 Task: Toggle the merge editor.
Action: Mouse moved to (44, 458)
Screenshot: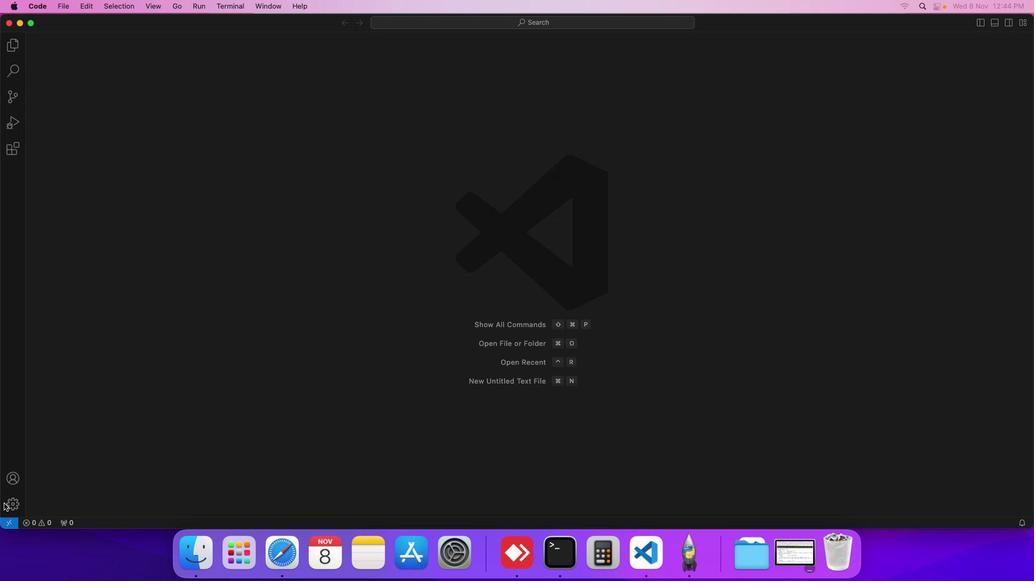 
Action: Mouse pressed left at (44, 458)
Screenshot: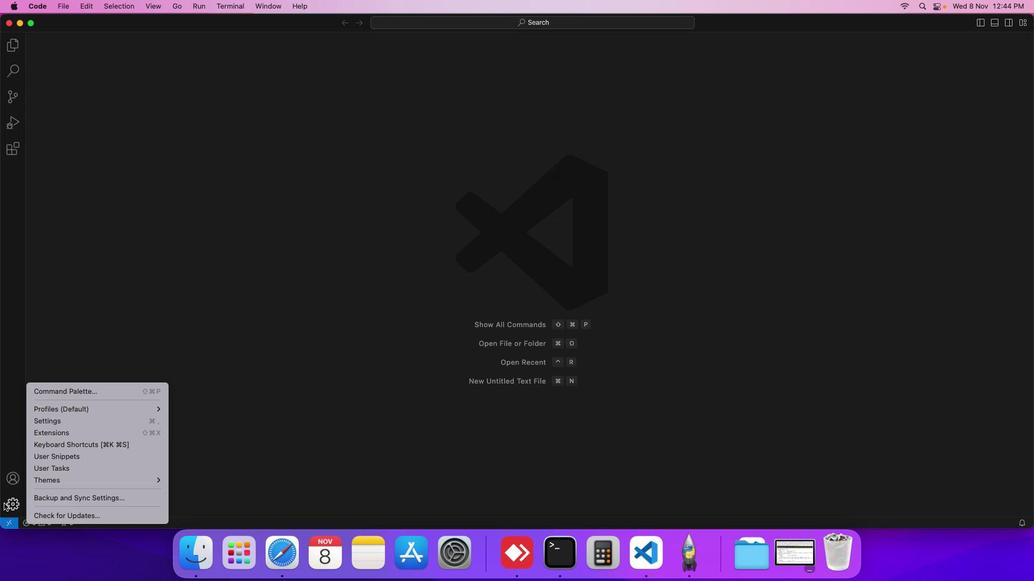
Action: Mouse moved to (96, 394)
Screenshot: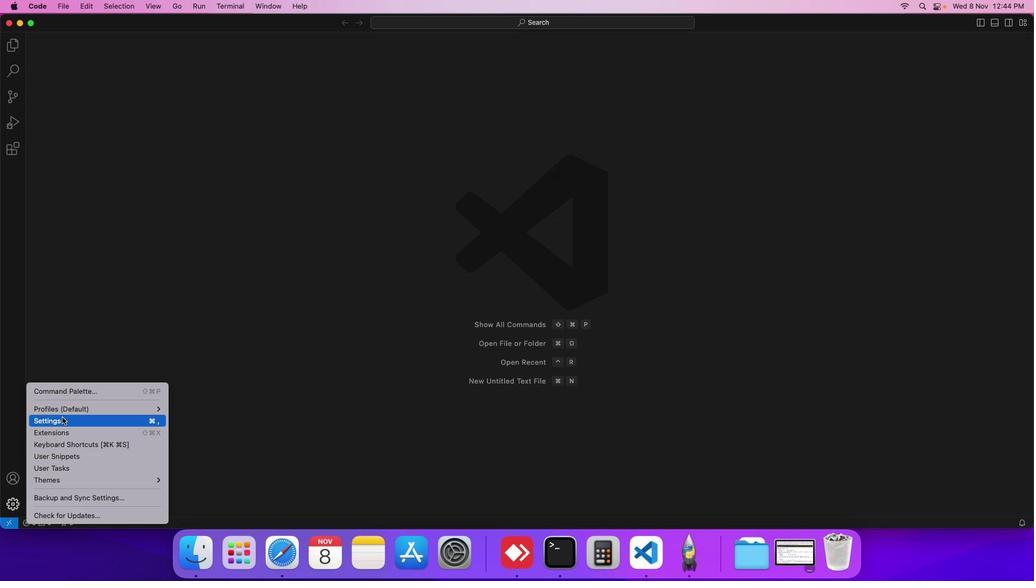 
Action: Mouse pressed left at (96, 394)
Screenshot: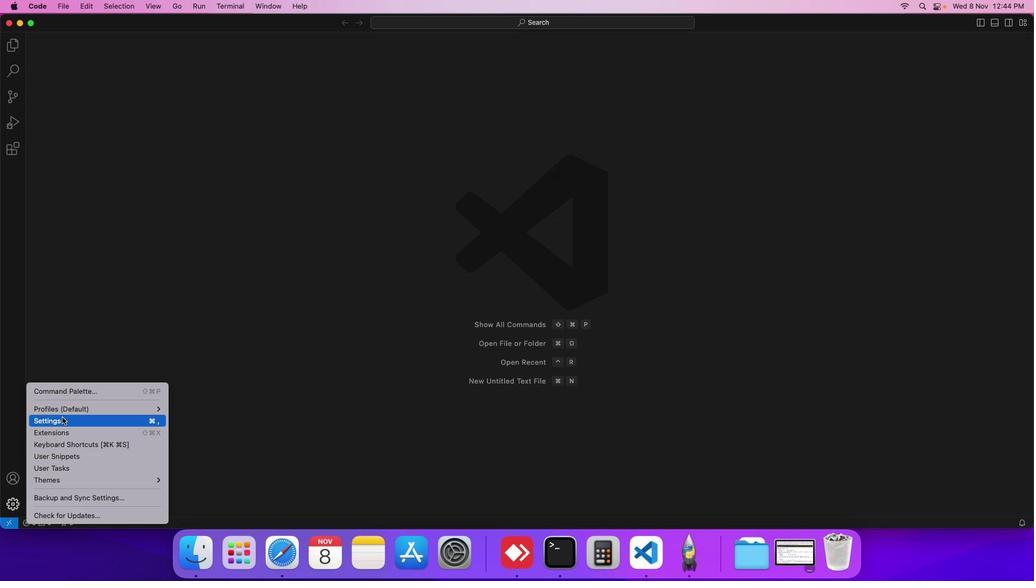 
Action: Mouse moved to (254, 225)
Screenshot: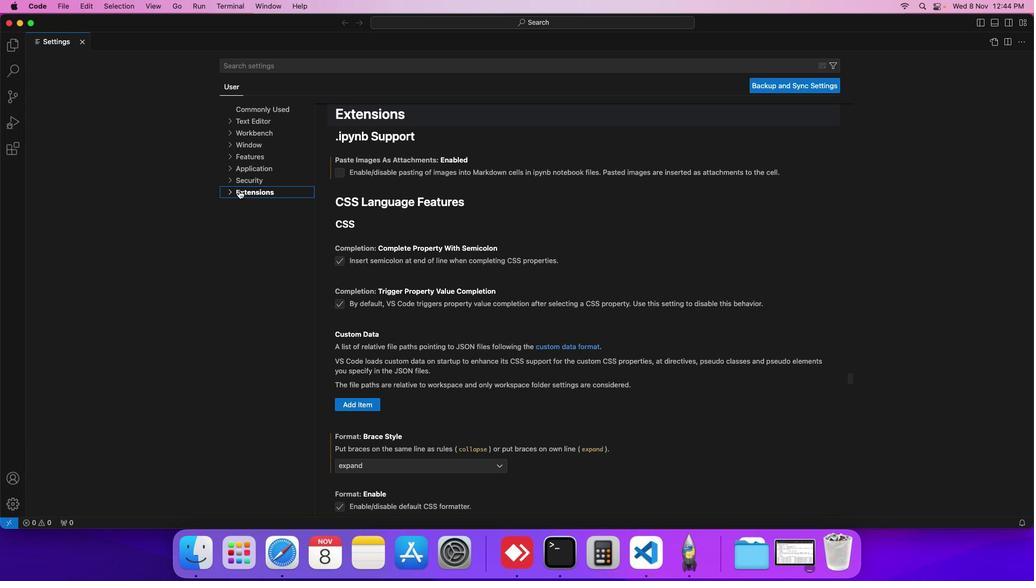 
Action: Mouse pressed left at (254, 225)
Screenshot: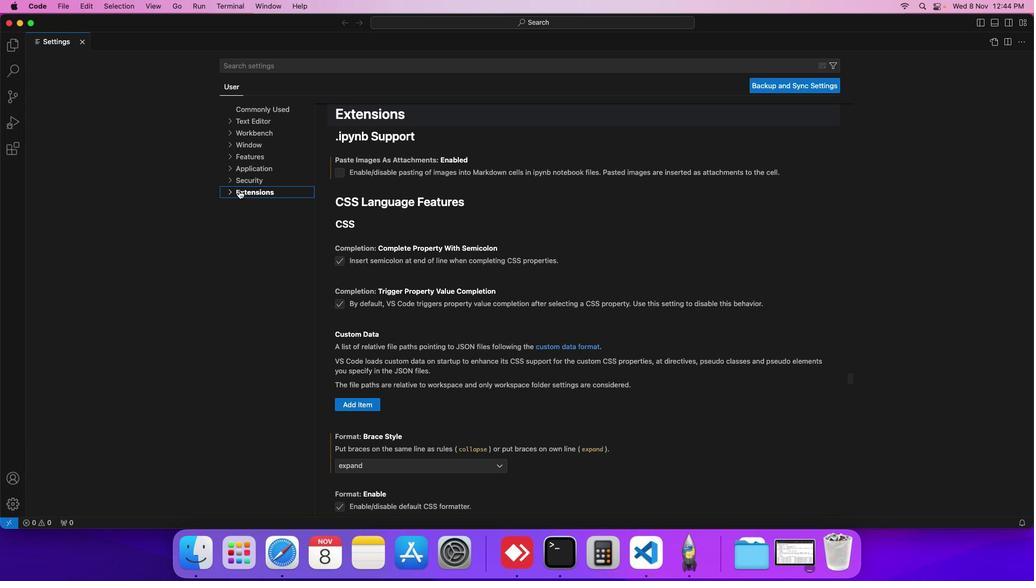 
Action: Mouse moved to (265, 261)
Screenshot: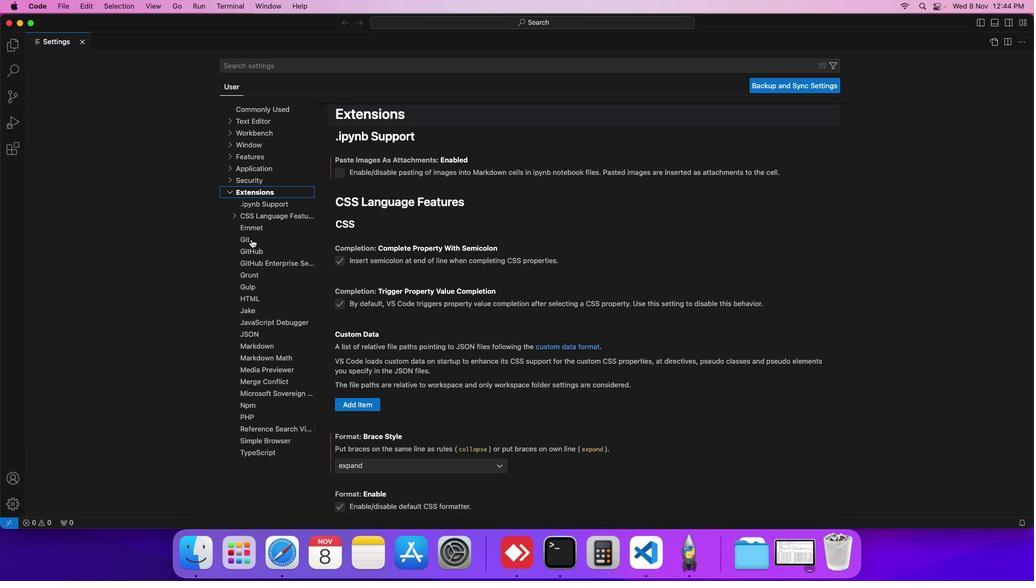 
Action: Mouse pressed left at (265, 261)
Screenshot: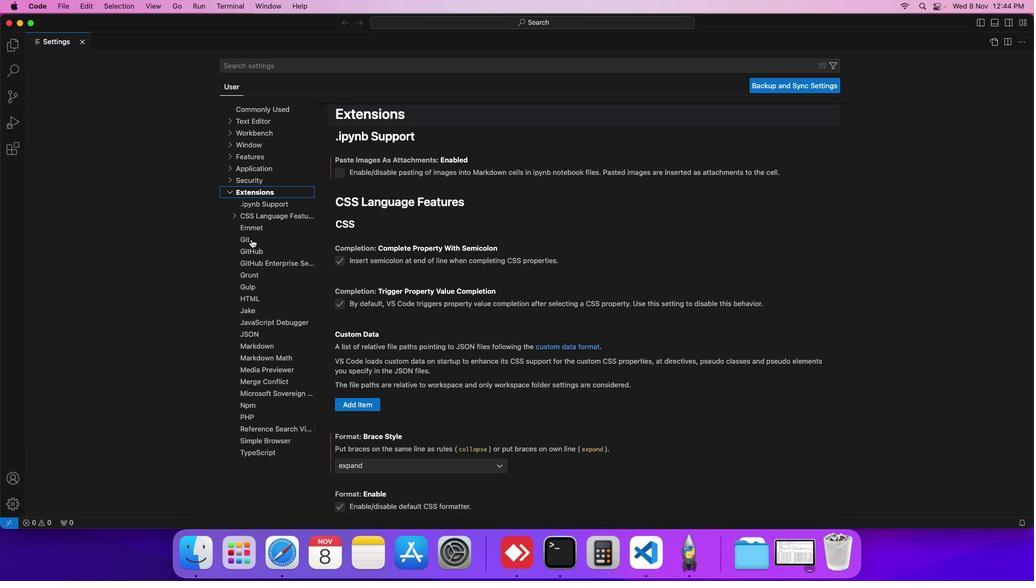 
Action: Mouse moved to (445, 343)
Screenshot: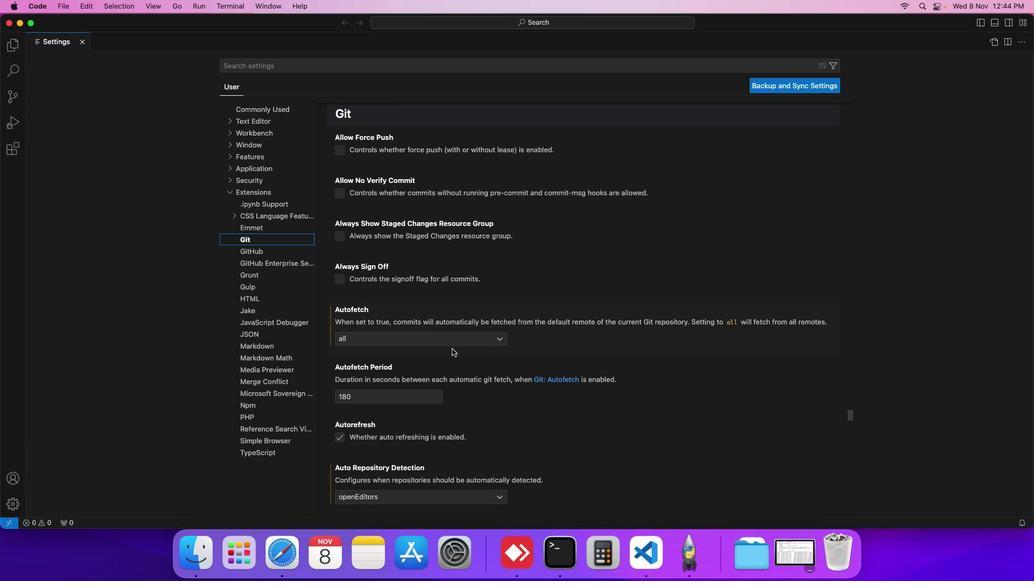 
Action: Mouse scrolled (445, 343) with delta (40, 82)
Screenshot: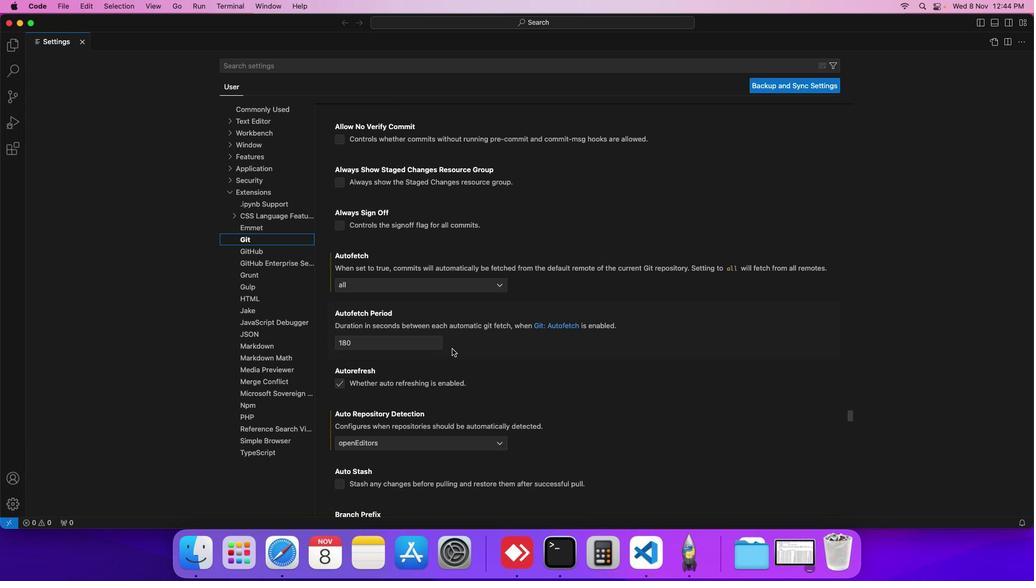
Action: Mouse scrolled (445, 343) with delta (40, 82)
Screenshot: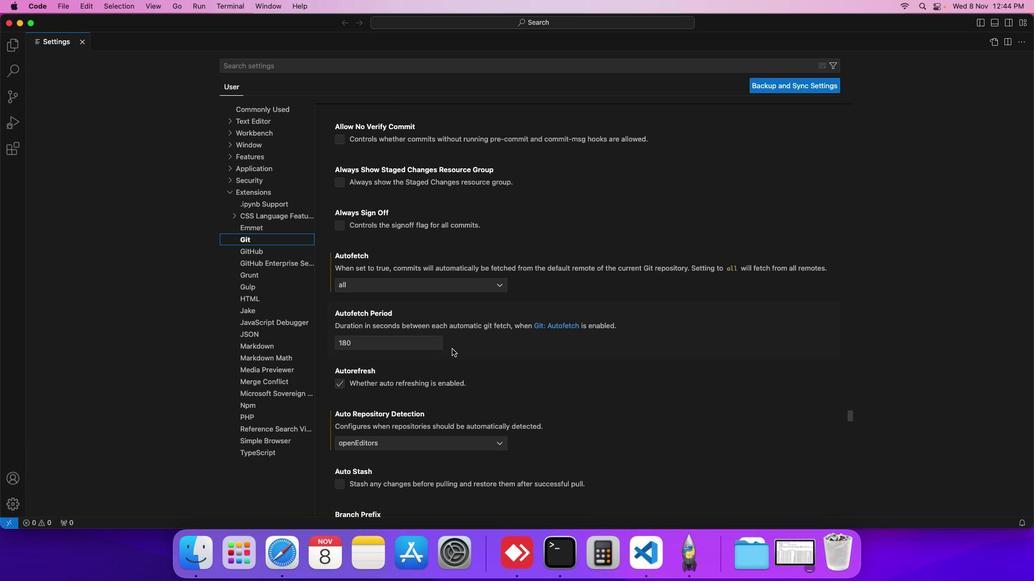 
Action: Mouse scrolled (445, 343) with delta (40, 82)
Screenshot: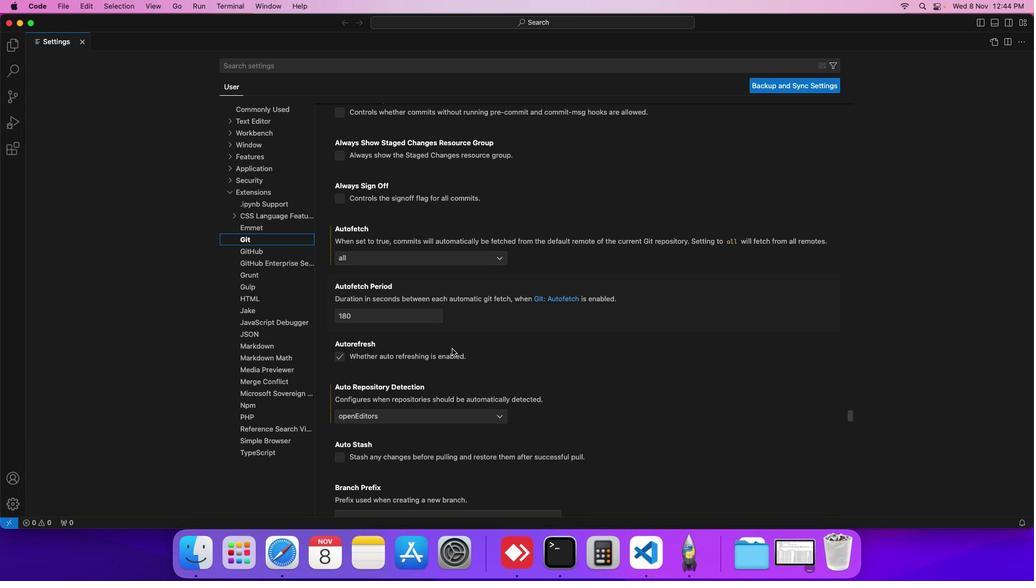 
Action: Mouse scrolled (445, 343) with delta (40, 82)
Screenshot: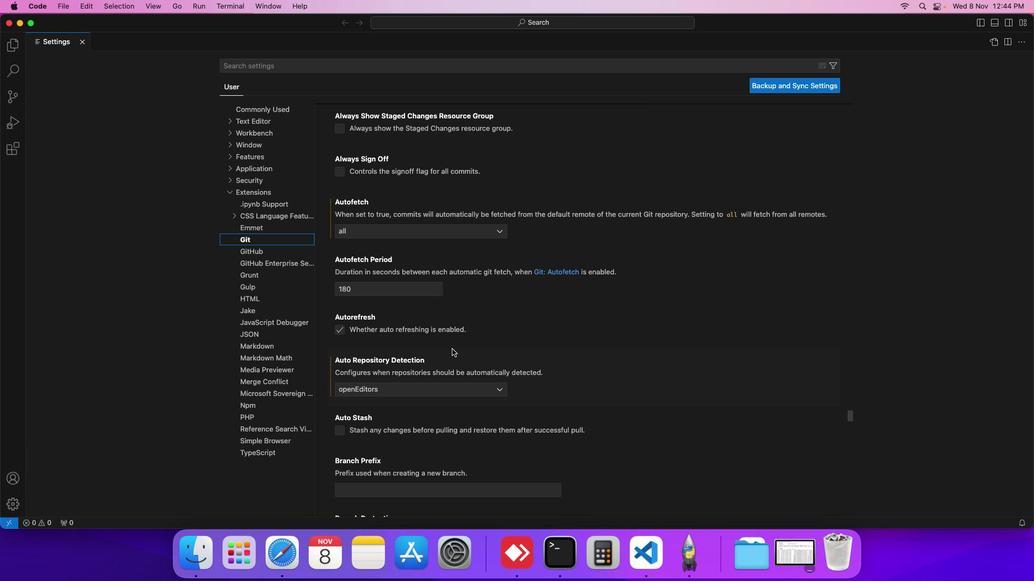 
Action: Mouse scrolled (445, 343) with delta (40, 82)
Screenshot: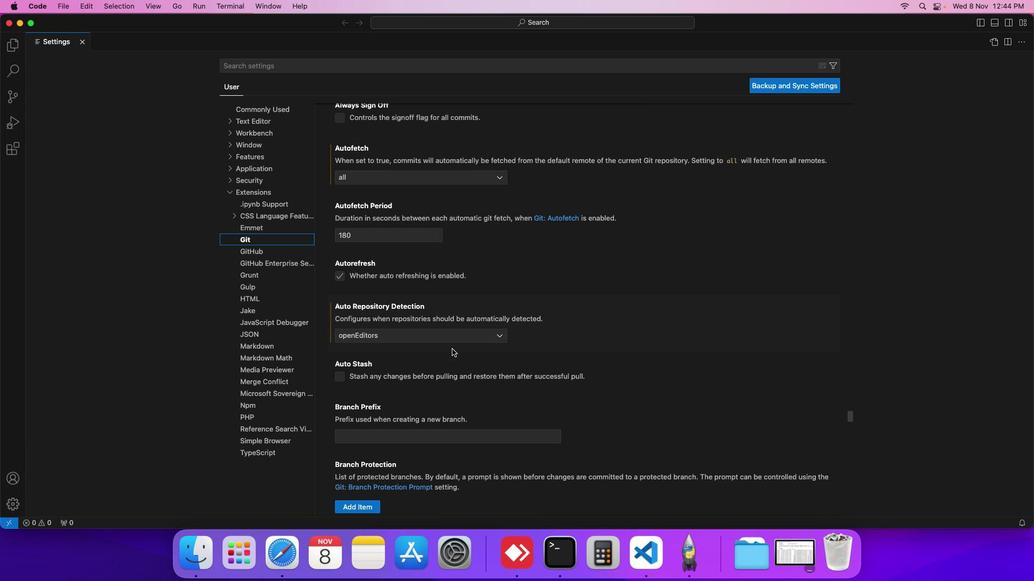
Action: Mouse scrolled (445, 343) with delta (40, 82)
Screenshot: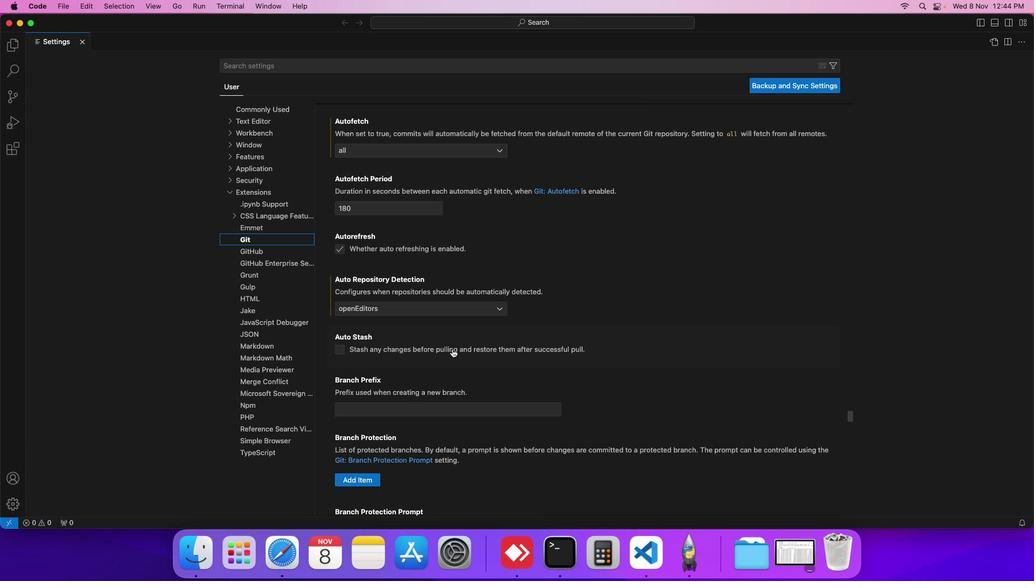 
Action: Mouse scrolled (445, 343) with delta (40, 82)
Screenshot: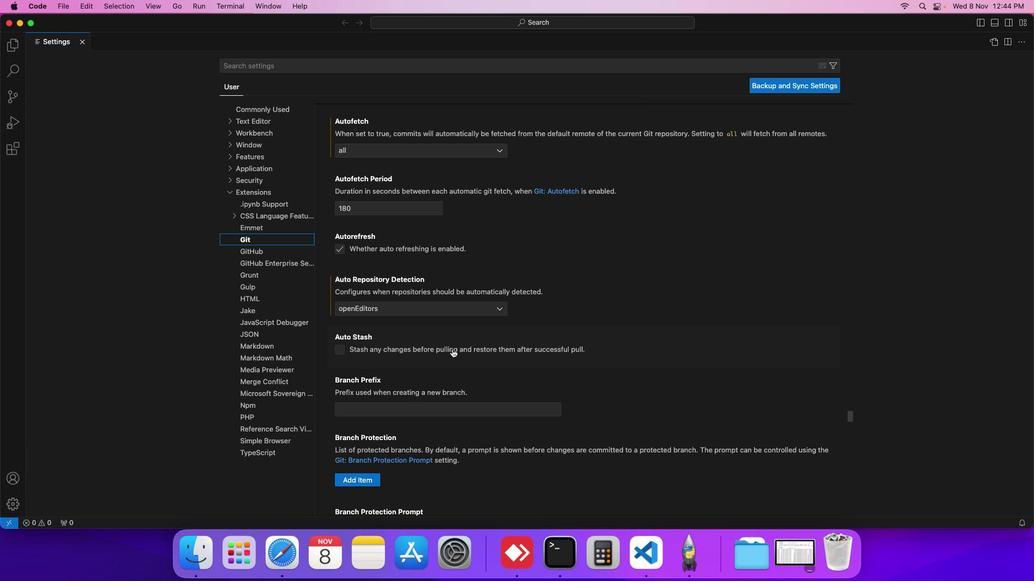 
Action: Mouse scrolled (445, 343) with delta (40, 82)
Screenshot: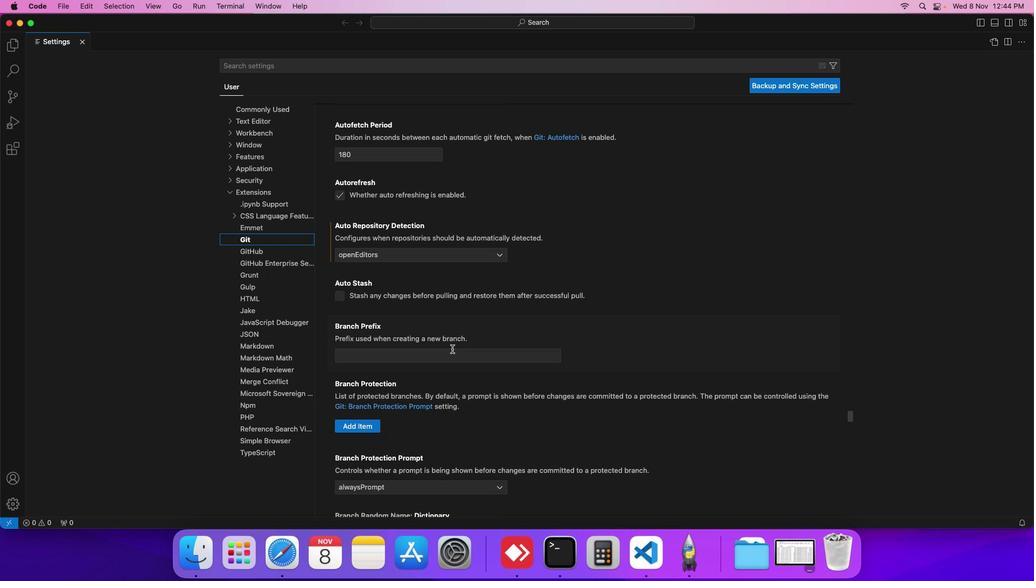 
Action: Mouse scrolled (445, 343) with delta (40, 82)
Screenshot: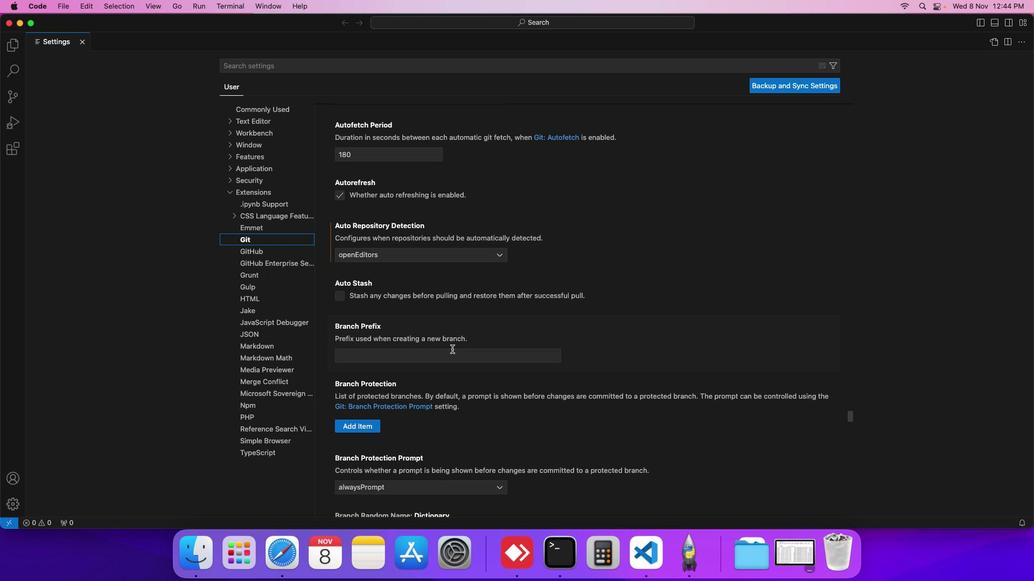 
Action: Mouse moved to (445, 343)
Screenshot: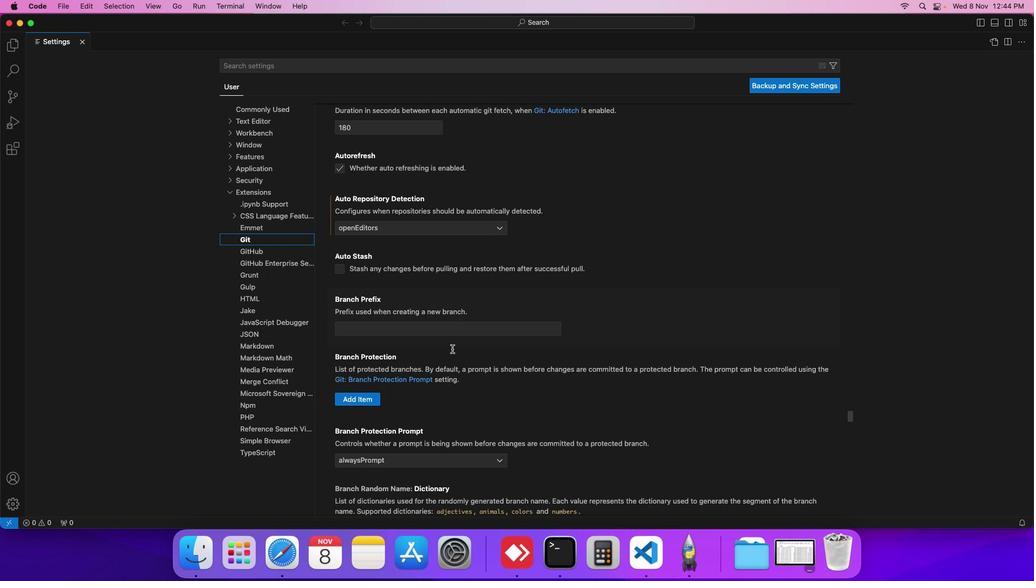 
Action: Mouse scrolled (445, 343) with delta (40, 82)
Screenshot: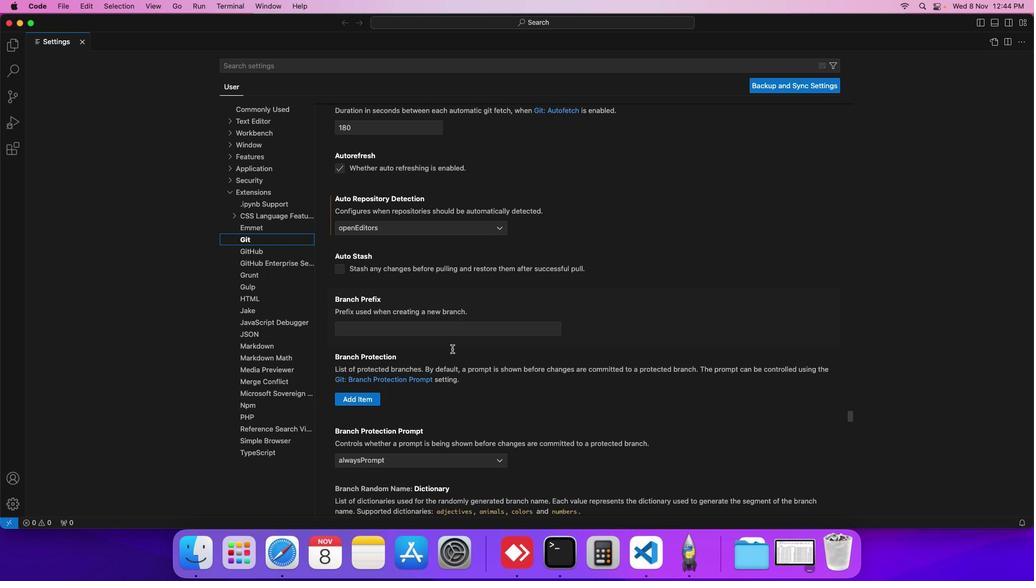 
Action: Mouse scrolled (445, 343) with delta (40, 82)
Screenshot: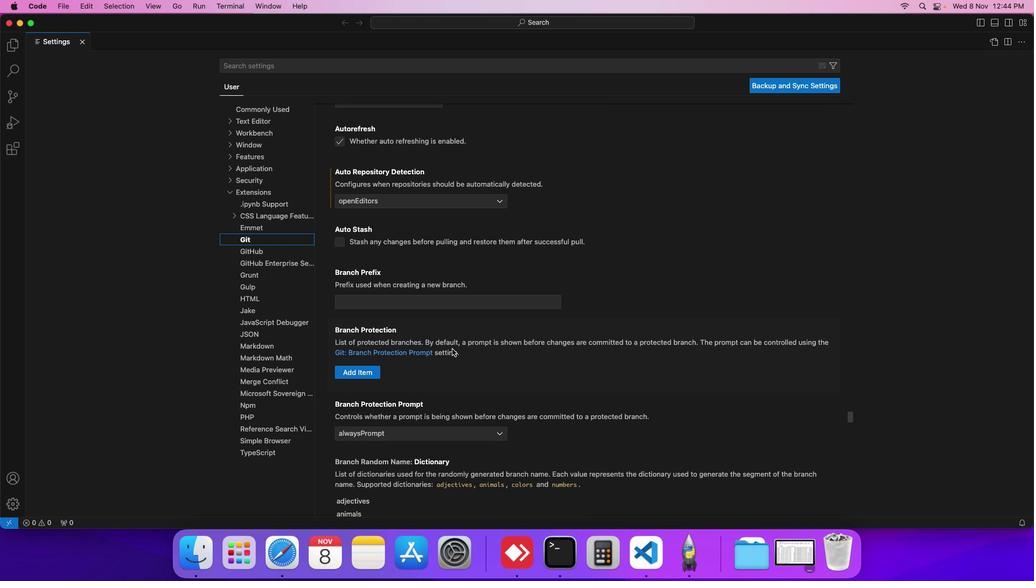 
Action: Mouse scrolled (445, 343) with delta (40, 82)
Screenshot: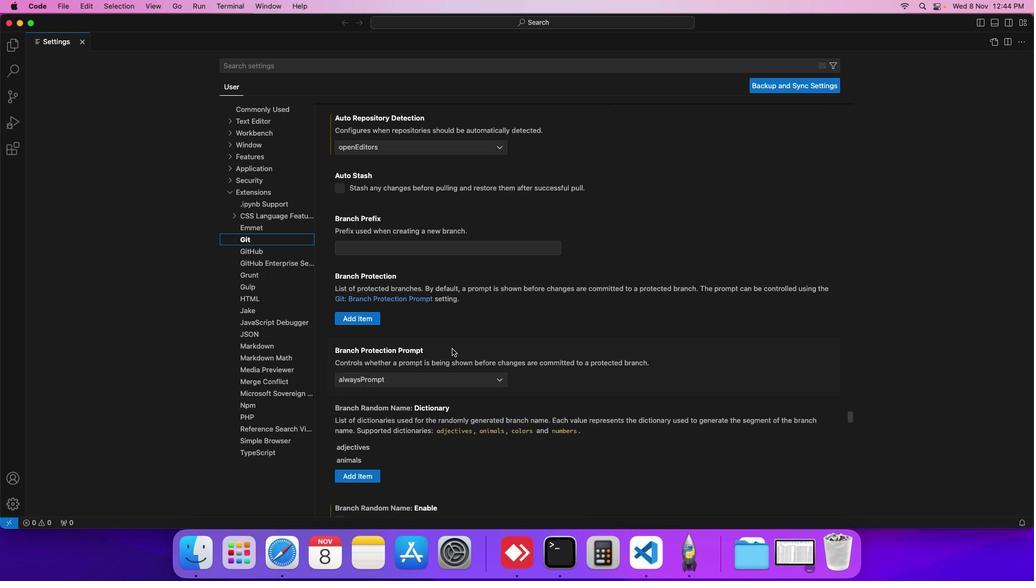 
Action: Mouse scrolled (445, 343) with delta (40, 82)
Screenshot: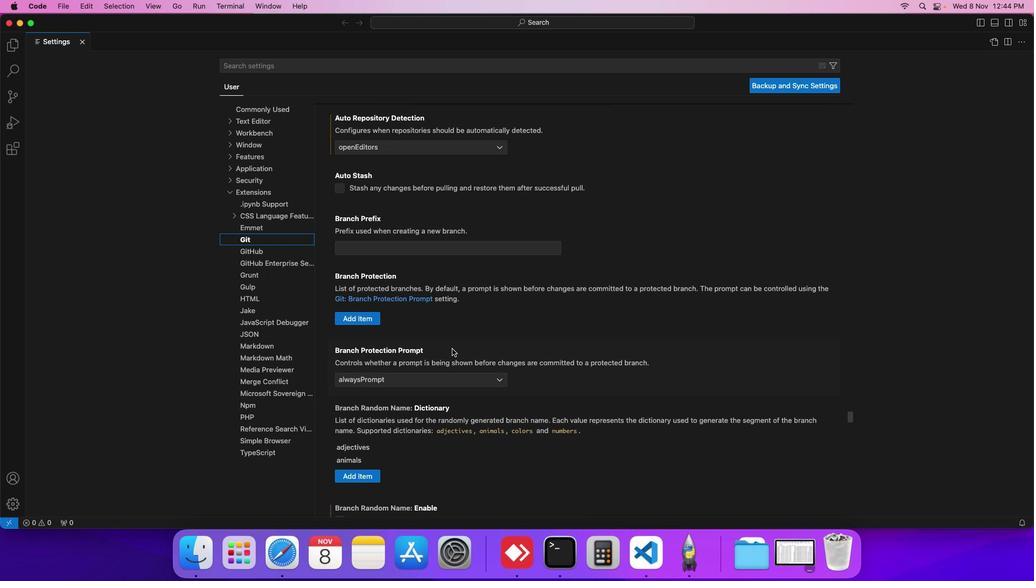 
Action: Mouse moved to (445, 343)
Screenshot: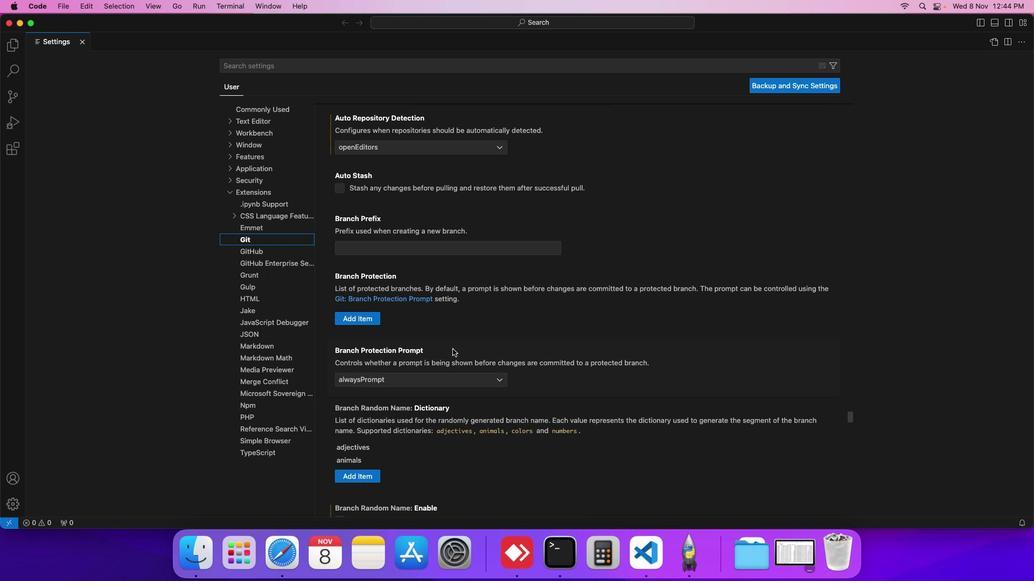 
Action: Mouse scrolled (445, 343) with delta (40, 82)
Screenshot: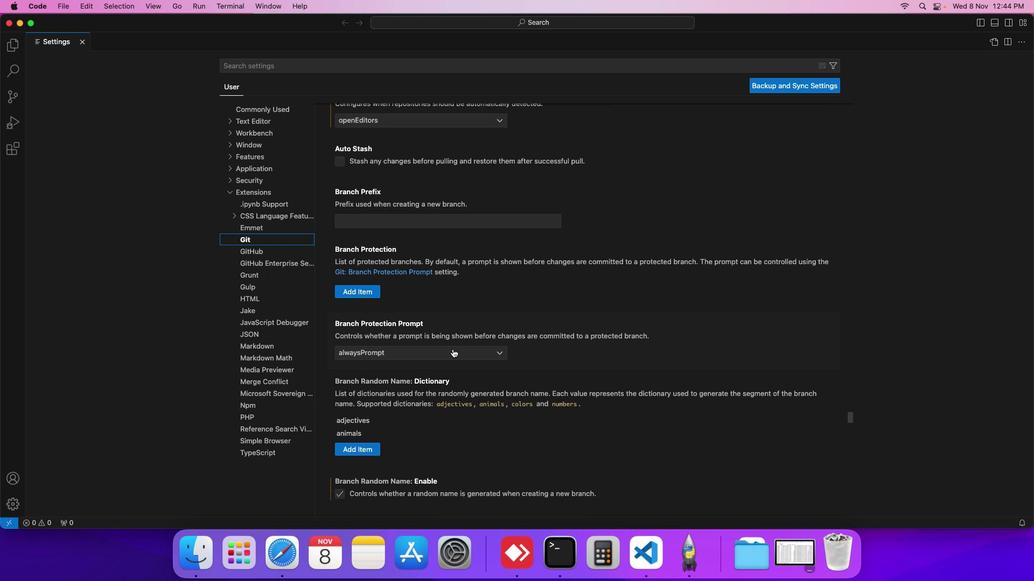 
Action: Mouse moved to (444, 343)
Screenshot: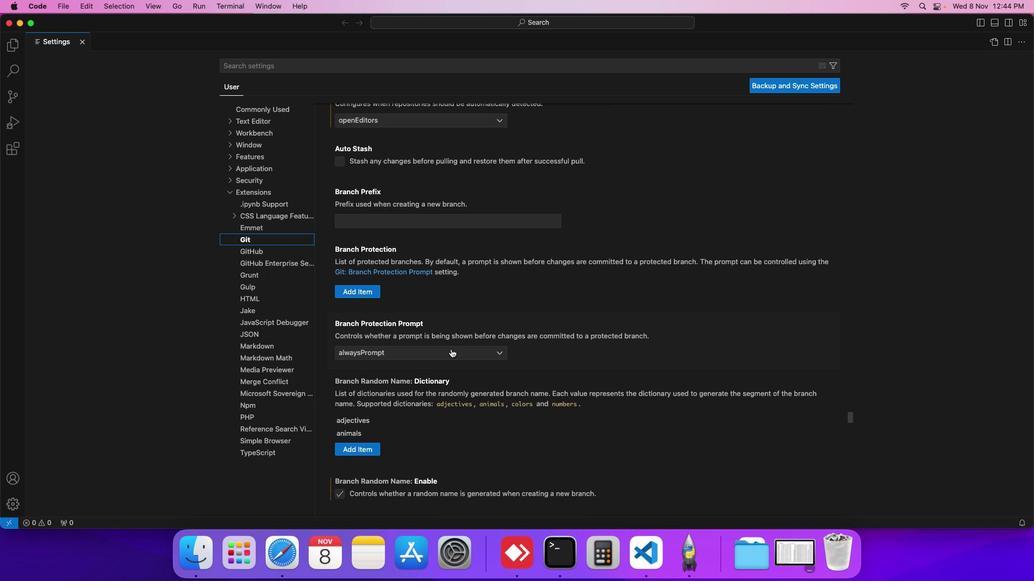 
Action: Mouse scrolled (444, 343) with delta (40, 82)
Screenshot: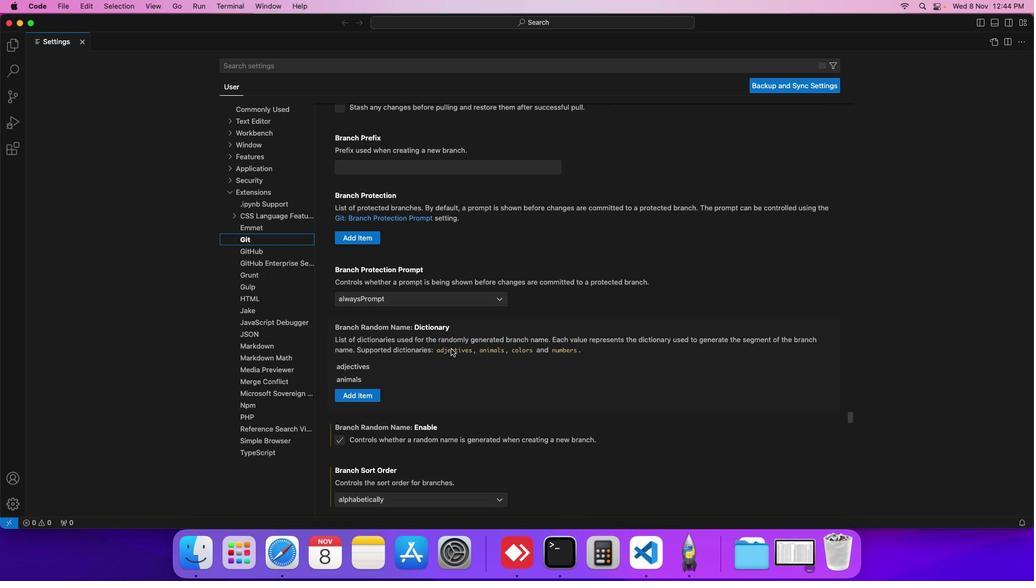 
Action: Mouse scrolled (444, 343) with delta (40, 82)
Screenshot: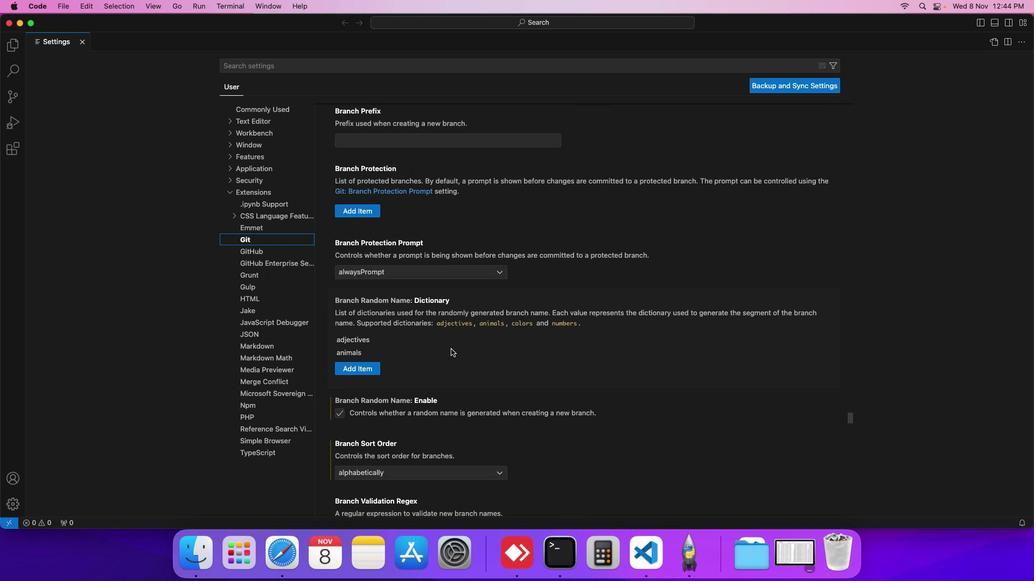 
Action: Mouse scrolled (444, 343) with delta (40, 82)
Screenshot: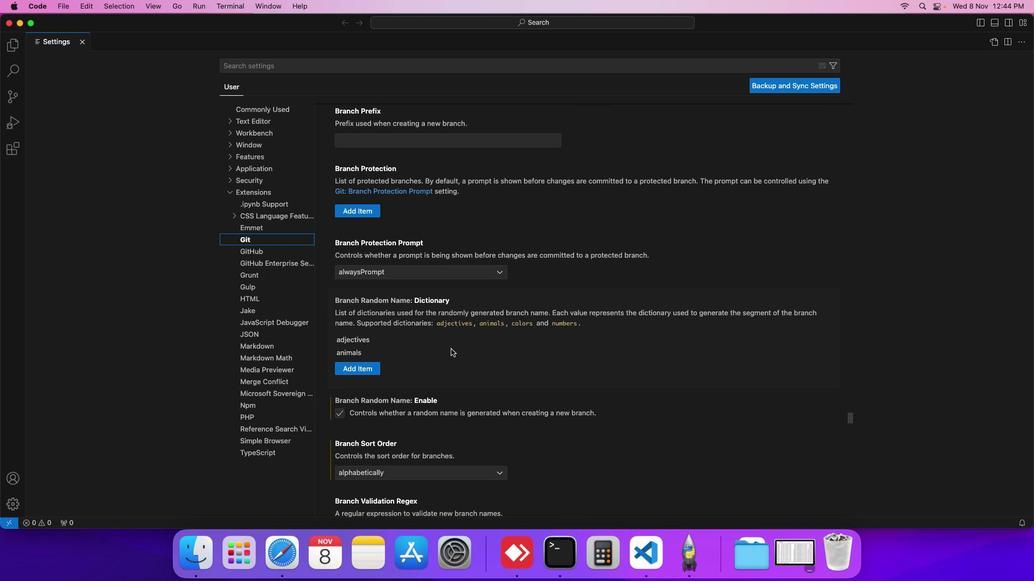 
Action: Mouse scrolled (444, 343) with delta (40, 82)
Screenshot: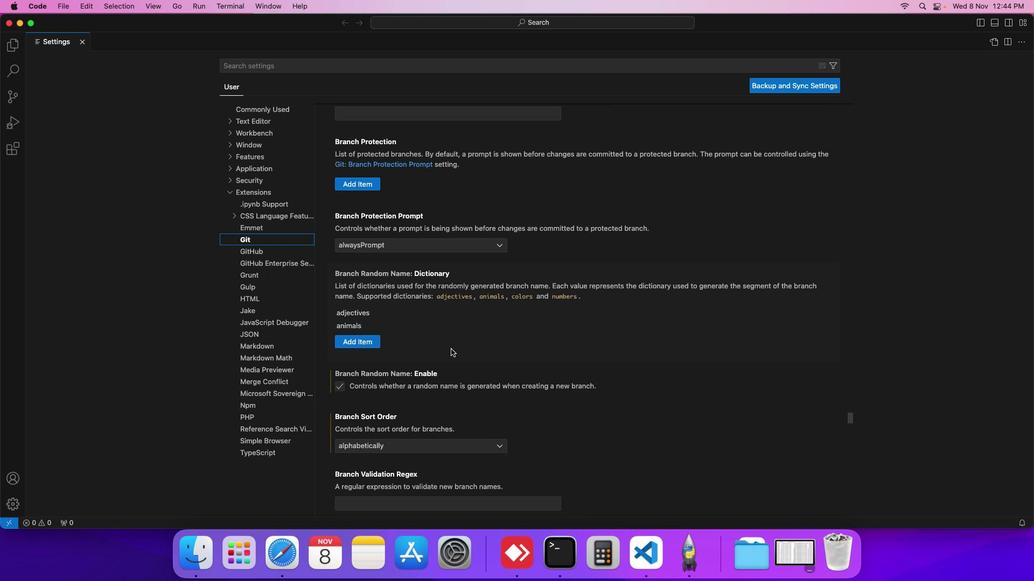 
Action: Mouse scrolled (444, 343) with delta (40, 82)
Screenshot: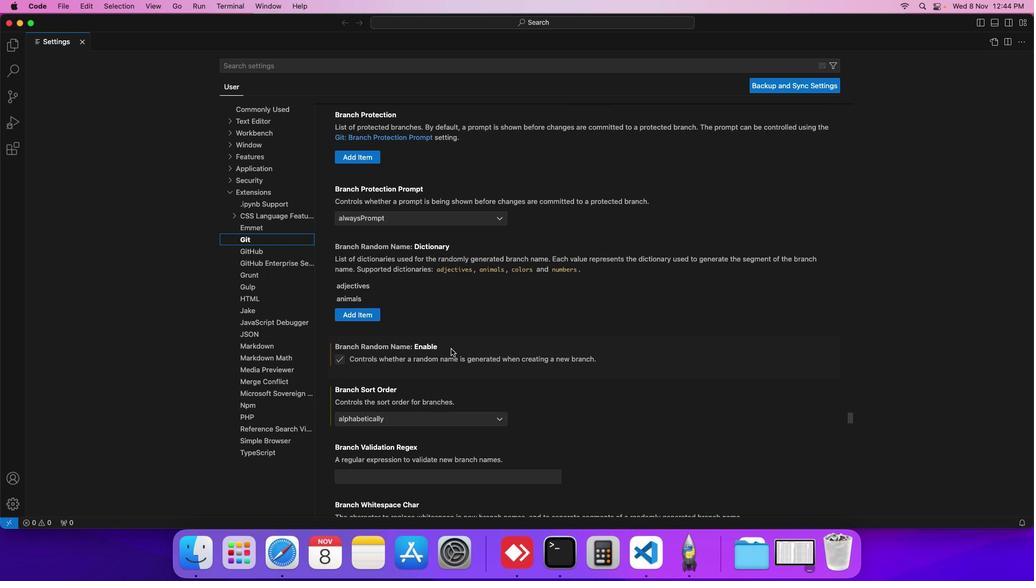 
Action: Mouse scrolled (444, 343) with delta (40, 82)
Screenshot: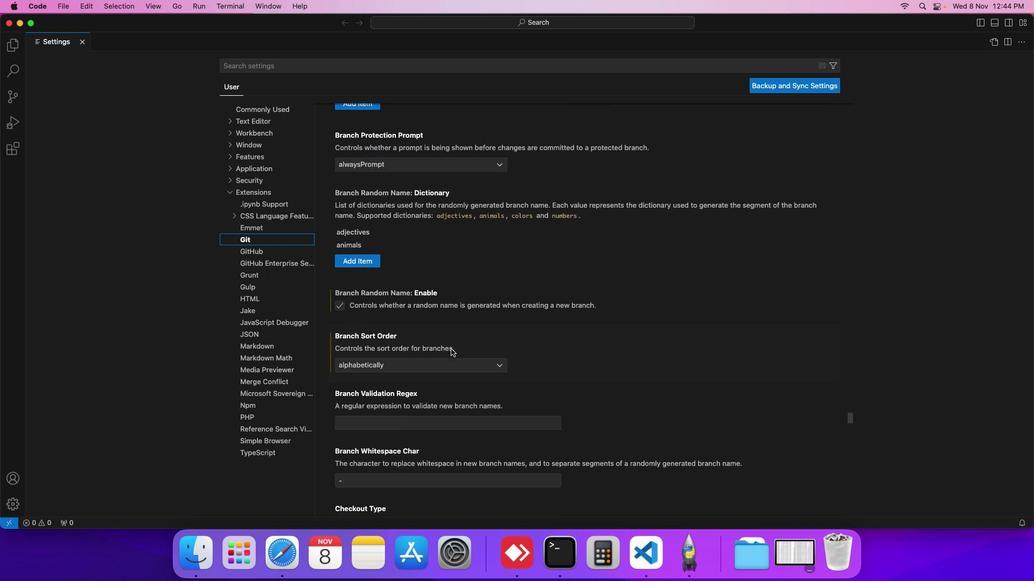 
Action: Mouse scrolled (444, 343) with delta (40, 82)
Screenshot: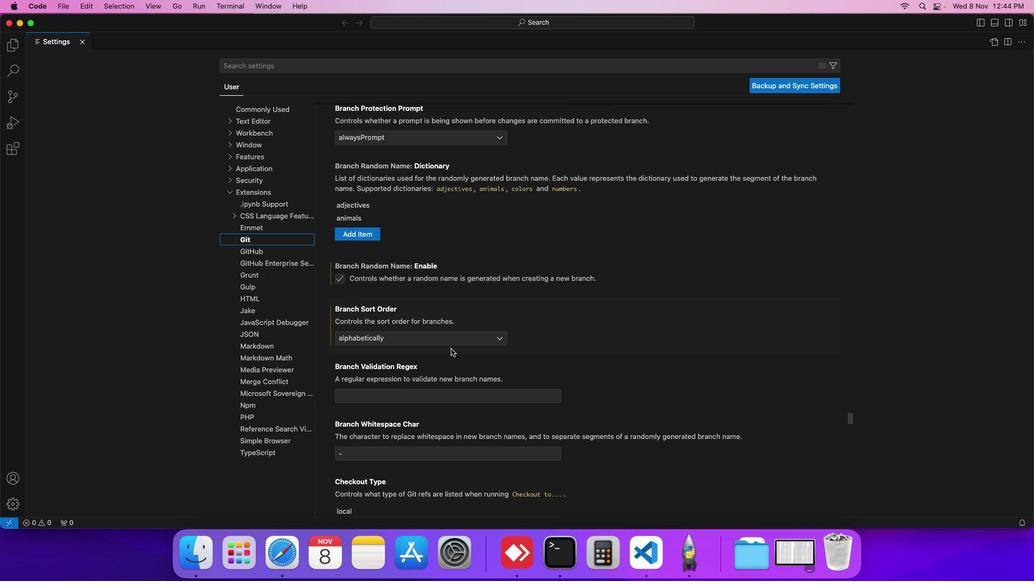 
Action: Mouse scrolled (444, 343) with delta (40, 82)
Screenshot: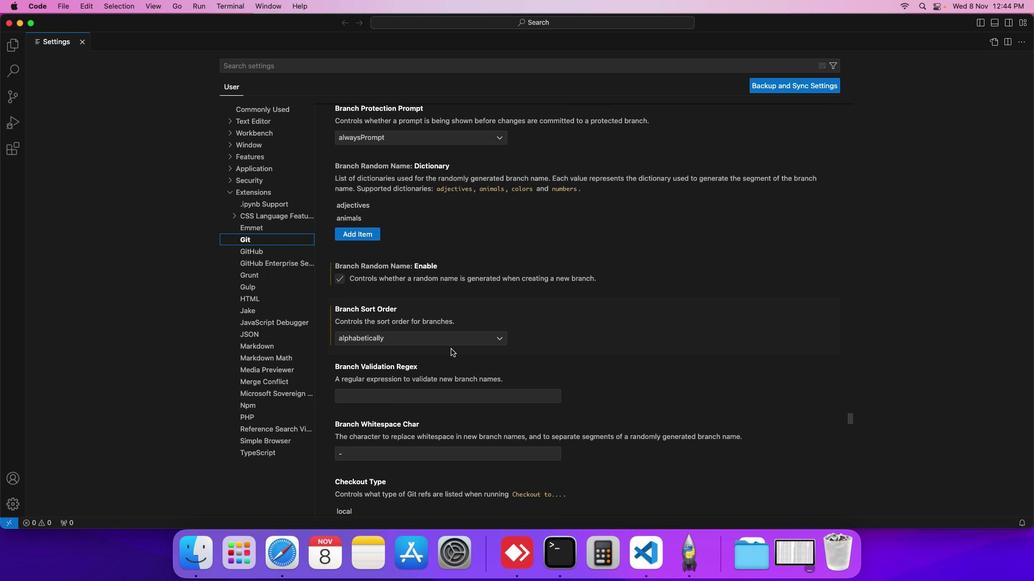 
Action: Mouse scrolled (444, 343) with delta (40, 82)
Screenshot: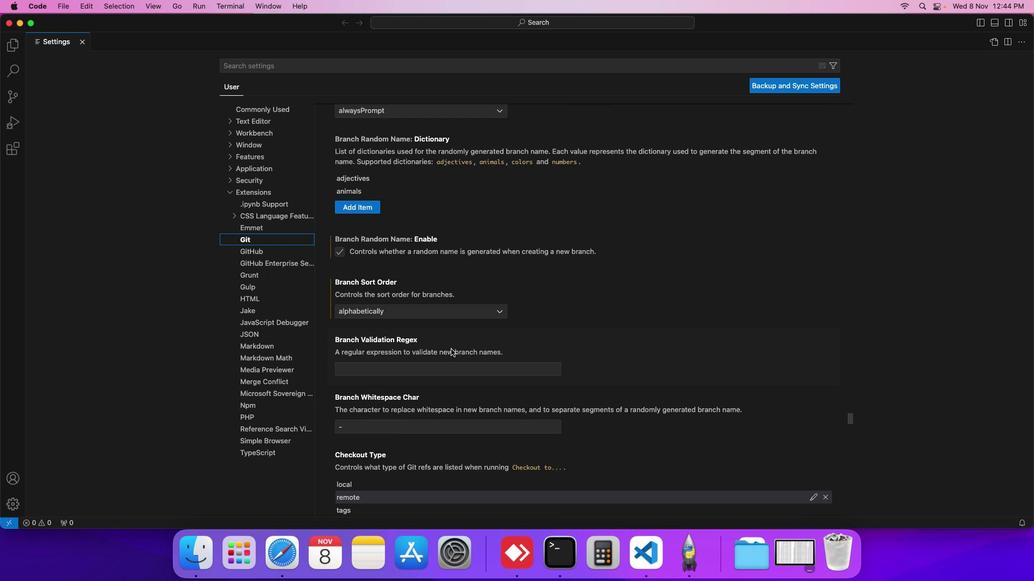 
Action: Mouse scrolled (444, 343) with delta (40, 82)
Screenshot: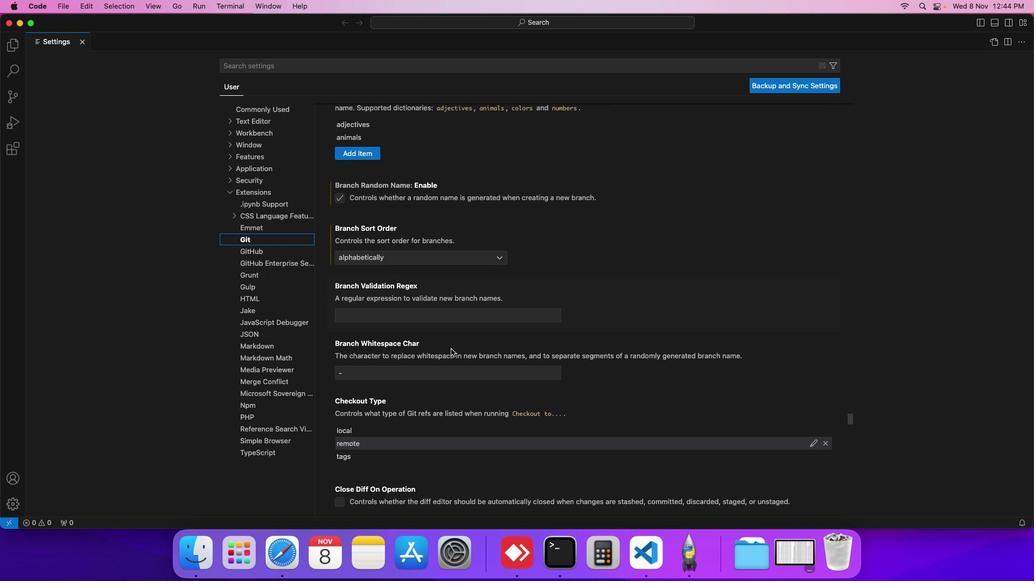 
Action: Mouse scrolled (444, 343) with delta (40, 82)
Screenshot: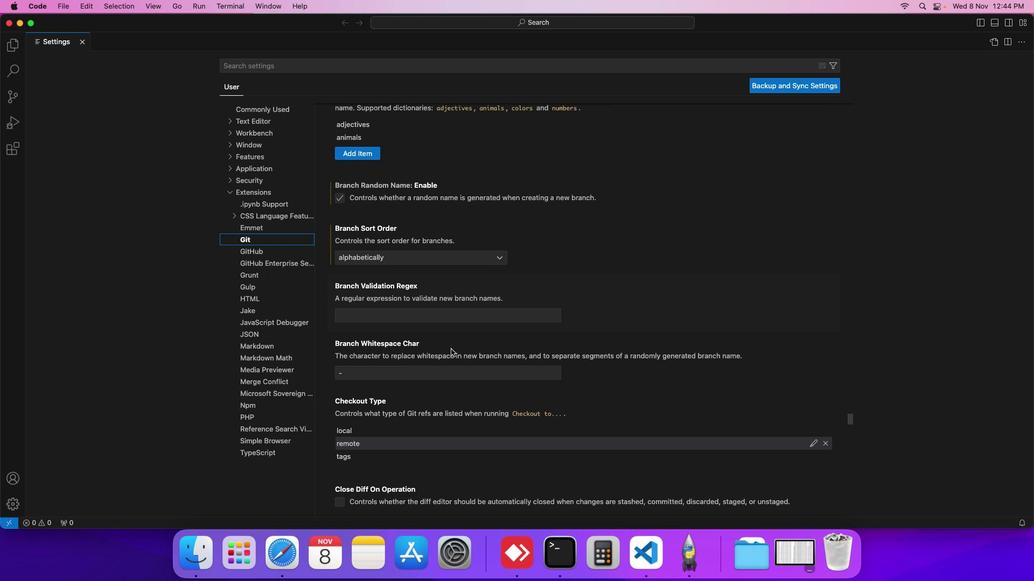 
Action: Mouse scrolled (444, 343) with delta (40, 82)
Screenshot: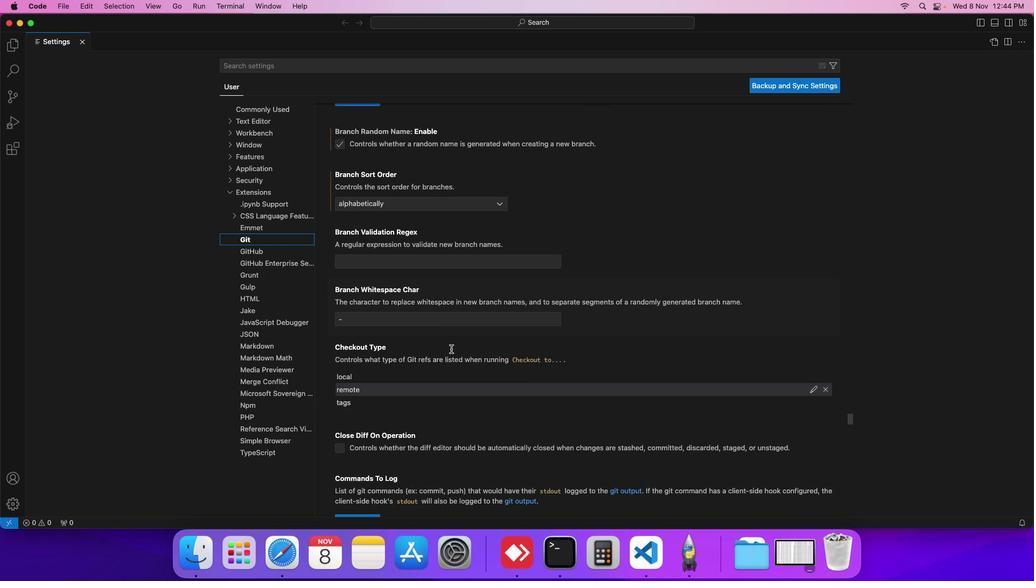 
Action: Mouse scrolled (444, 343) with delta (40, 82)
Screenshot: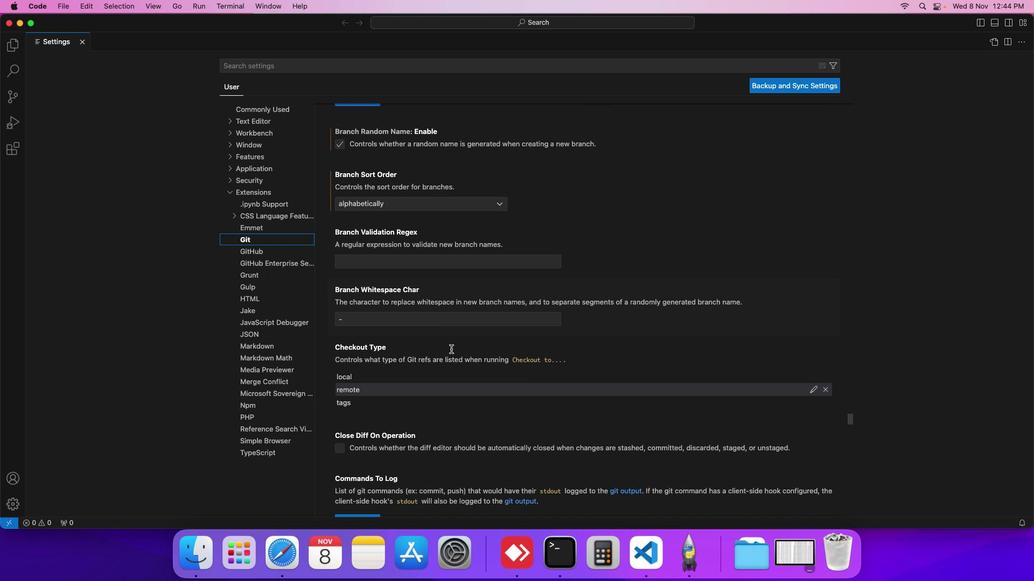 
Action: Mouse moved to (440, 343)
Screenshot: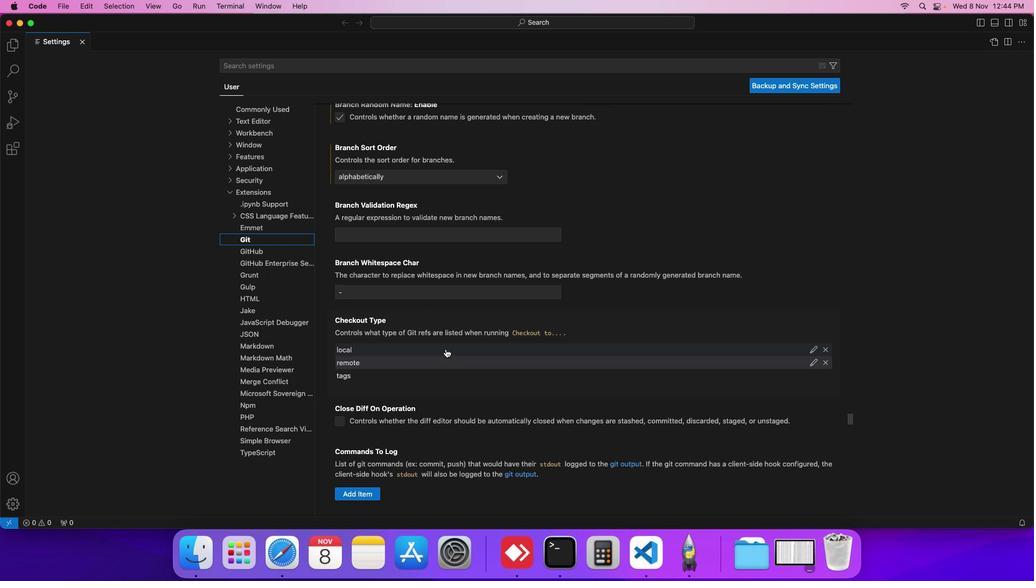 
Action: Mouse scrolled (440, 343) with delta (40, 82)
Screenshot: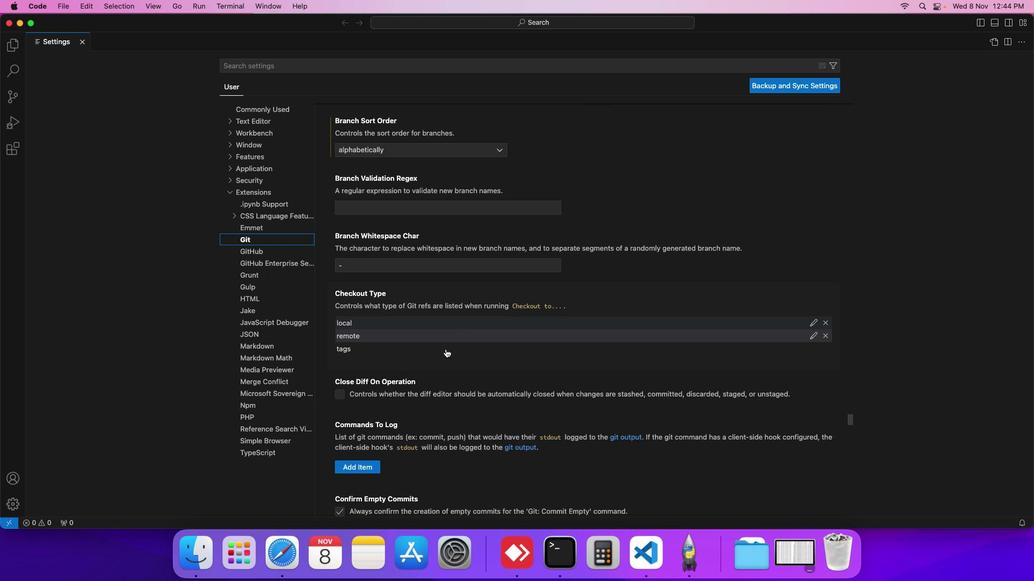 
Action: Mouse scrolled (440, 343) with delta (40, 82)
Screenshot: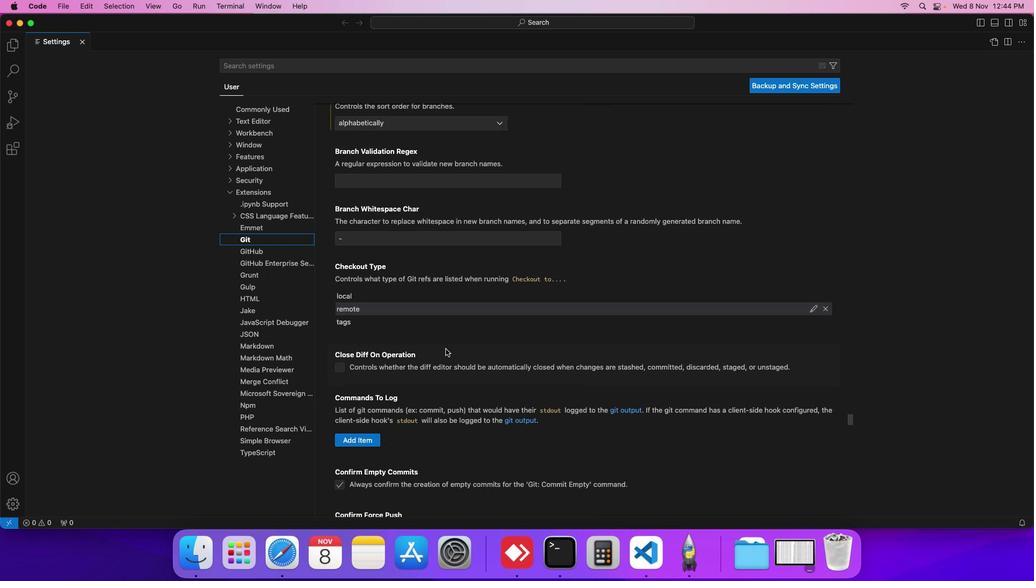 
Action: Mouse scrolled (440, 343) with delta (40, 82)
Screenshot: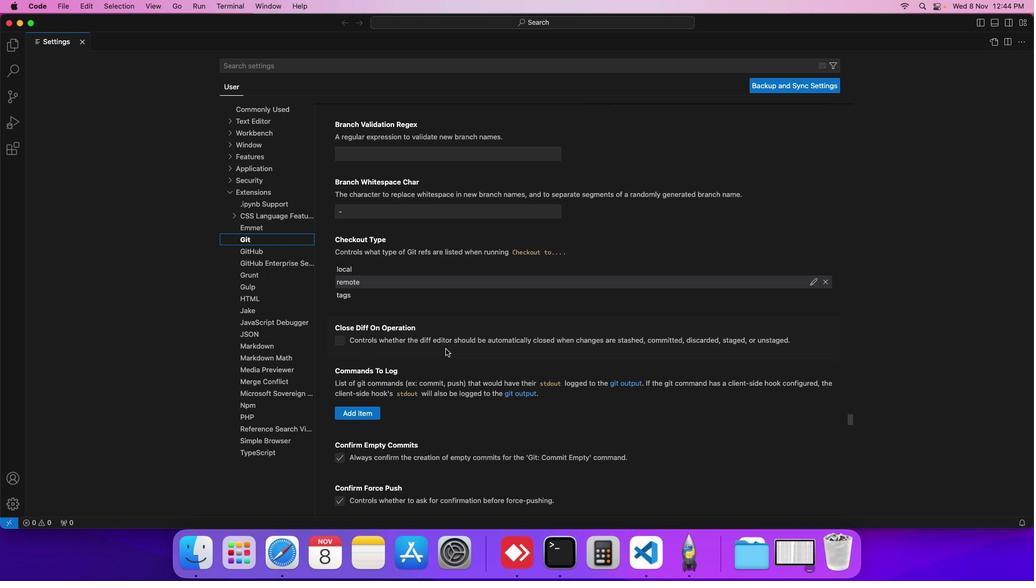 
Action: Mouse scrolled (440, 343) with delta (40, 82)
Screenshot: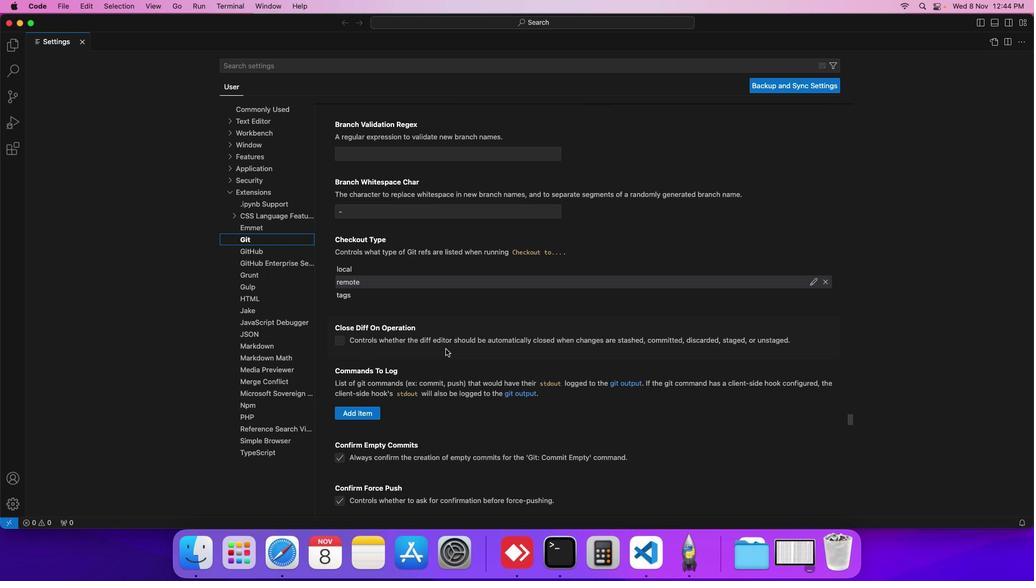 
Action: Mouse scrolled (440, 343) with delta (40, 82)
Screenshot: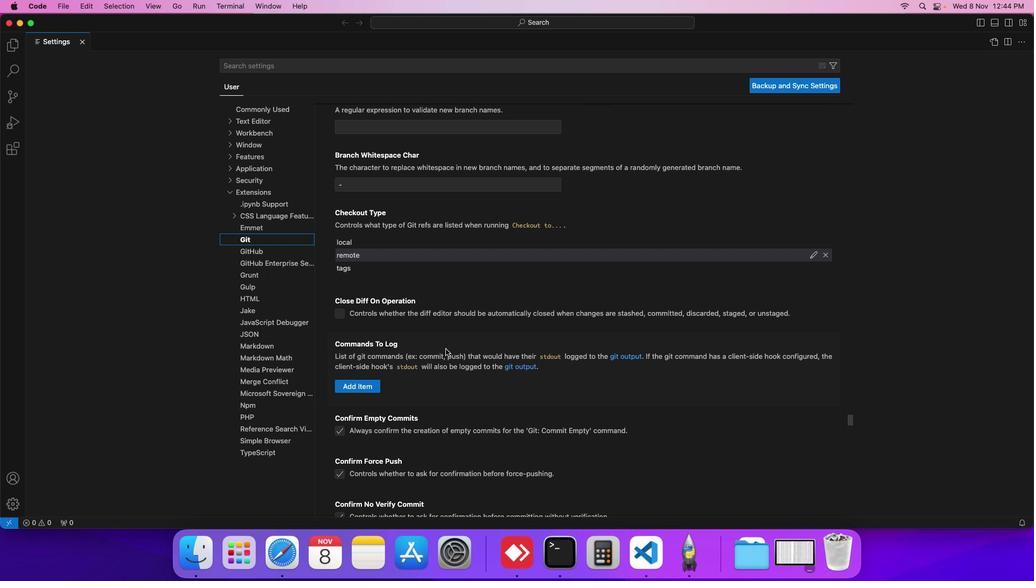 
Action: Mouse scrolled (440, 343) with delta (40, 82)
Screenshot: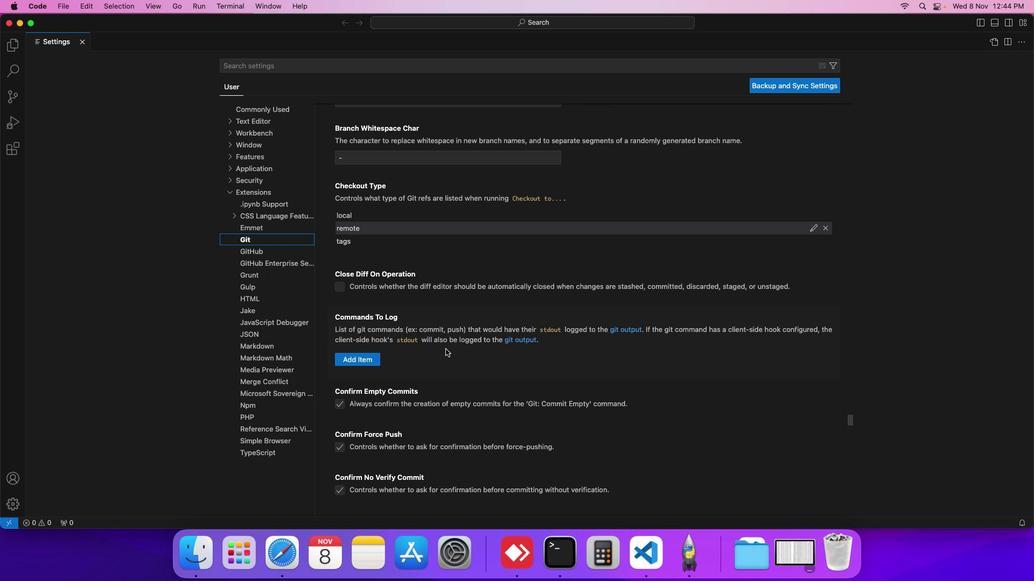 
Action: Mouse scrolled (440, 343) with delta (40, 82)
Screenshot: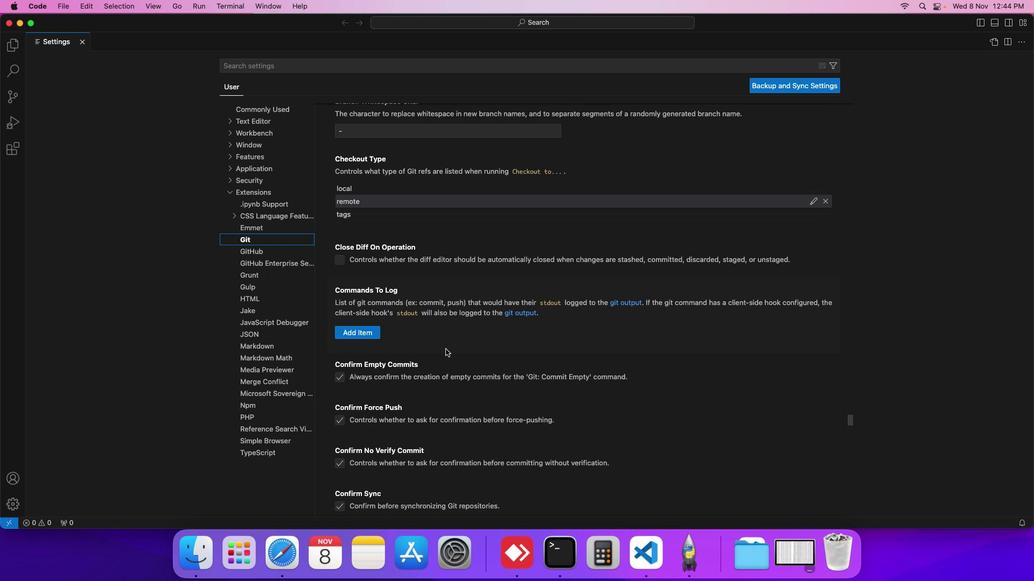 
Action: Mouse scrolled (440, 343) with delta (40, 82)
Screenshot: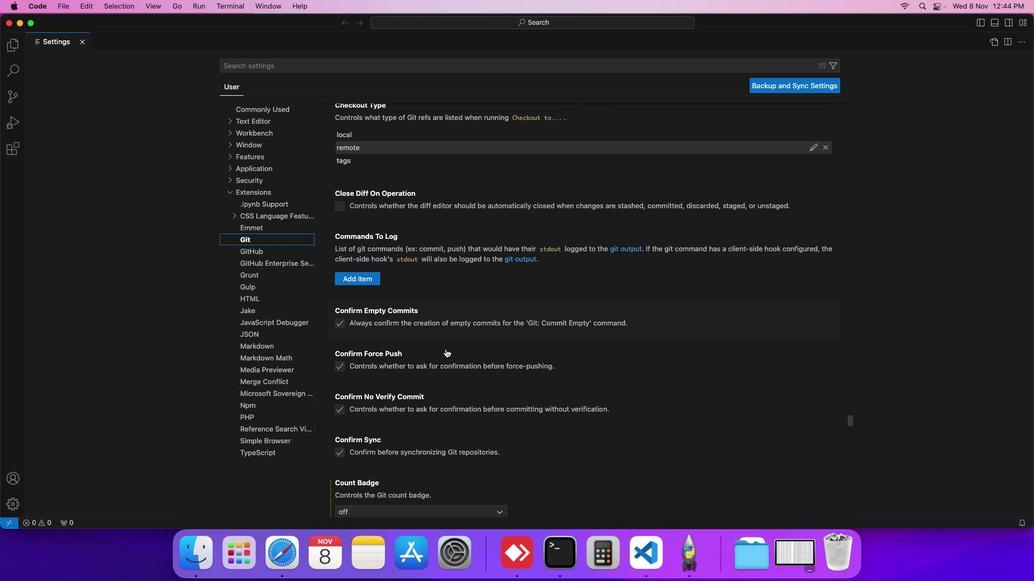 
Action: Mouse scrolled (440, 343) with delta (40, 82)
Screenshot: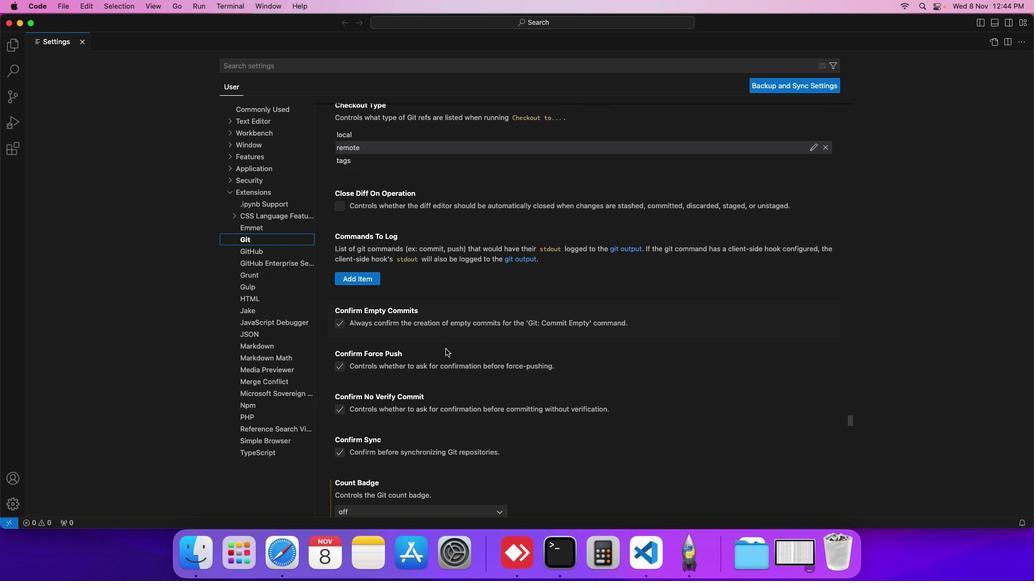 
Action: Mouse scrolled (440, 343) with delta (40, 82)
Screenshot: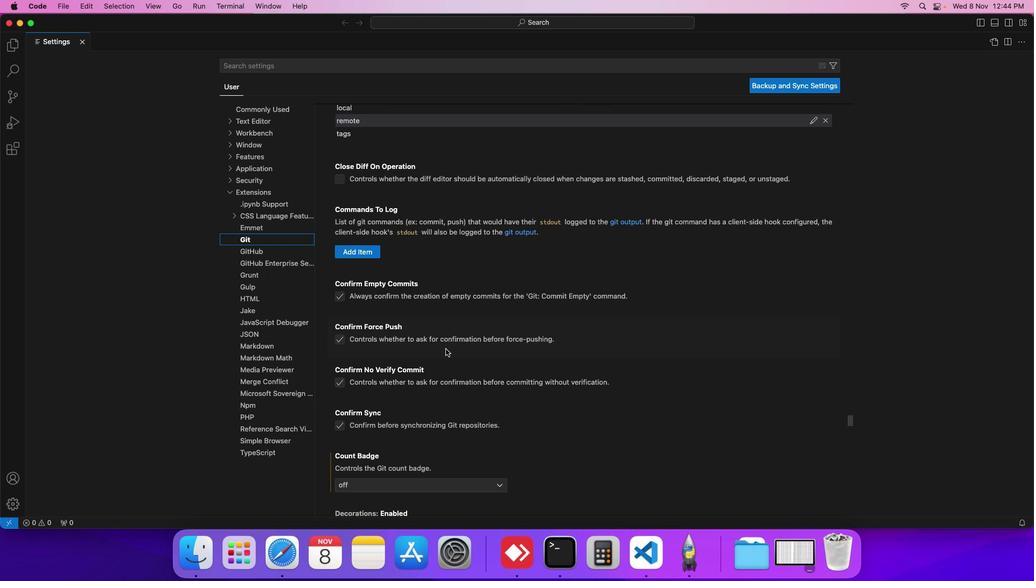 
Action: Mouse scrolled (440, 343) with delta (40, 82)
Screenshot: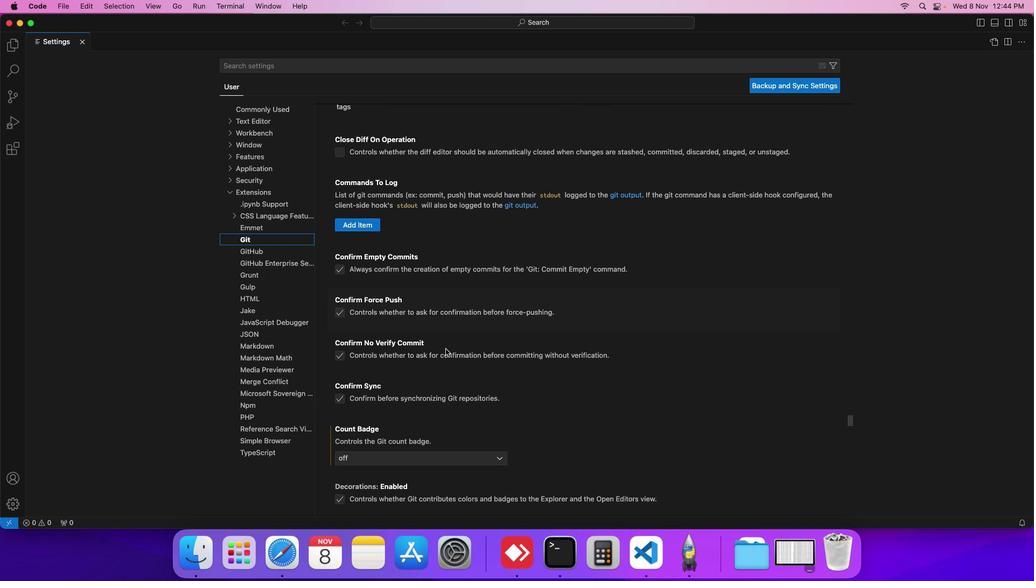 
Action: Mouse scrolled (440, 343) with delta (40, 82)
Screenshot: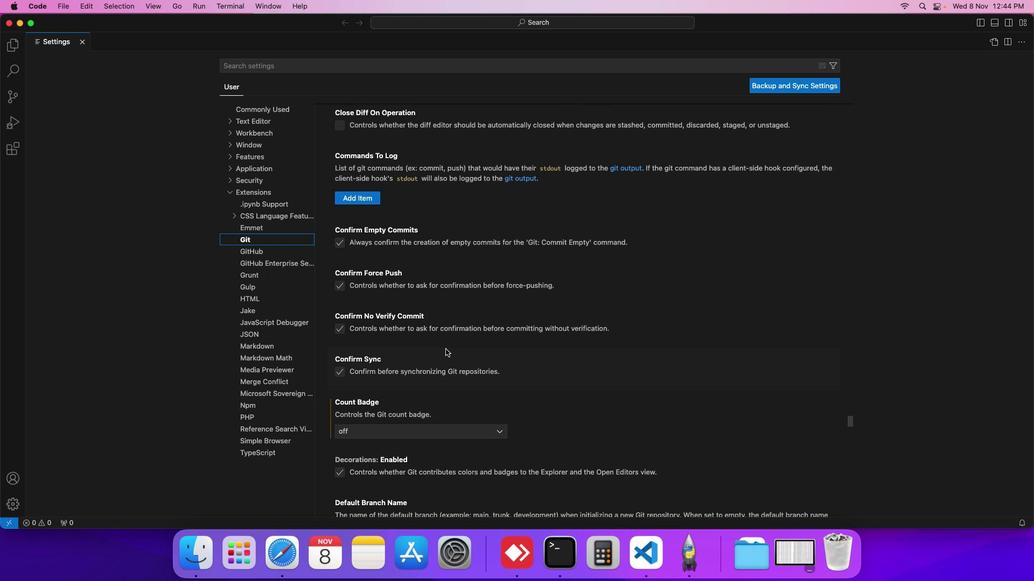 
Action: Mouse scrolled (440, 343) with delta (40, 82)
Screenshot: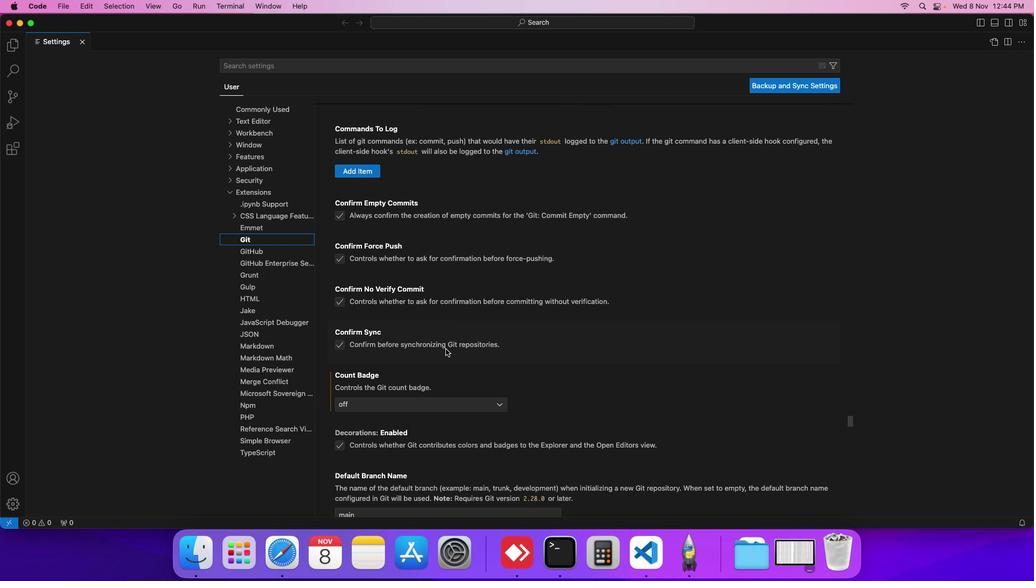 
Action: Mouse scrolled (440, 343) with delta (40, 82)
Screenshot: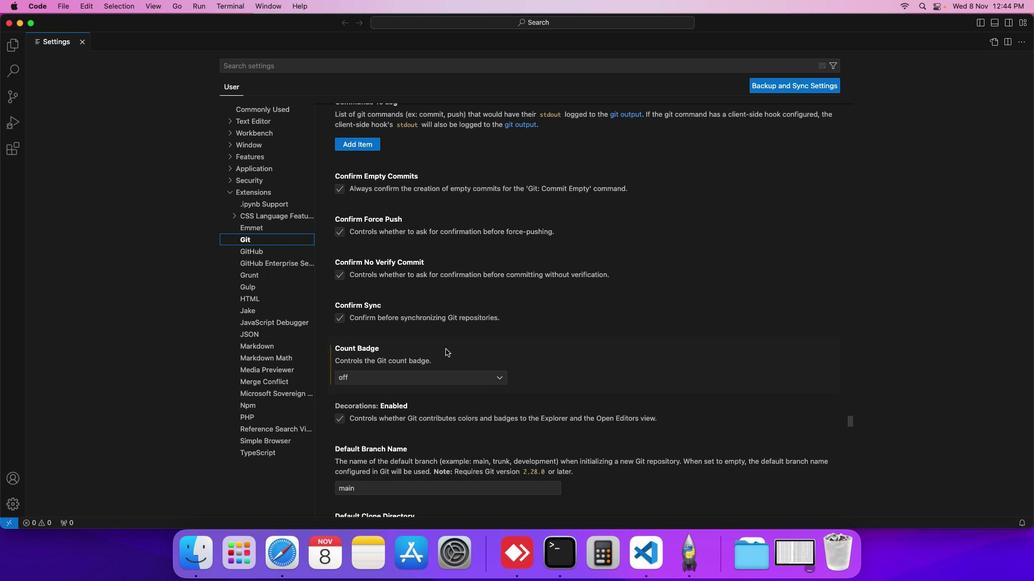 
Action: Mouse scrolled (440, 343) with delta (40, 82)
Screenshot: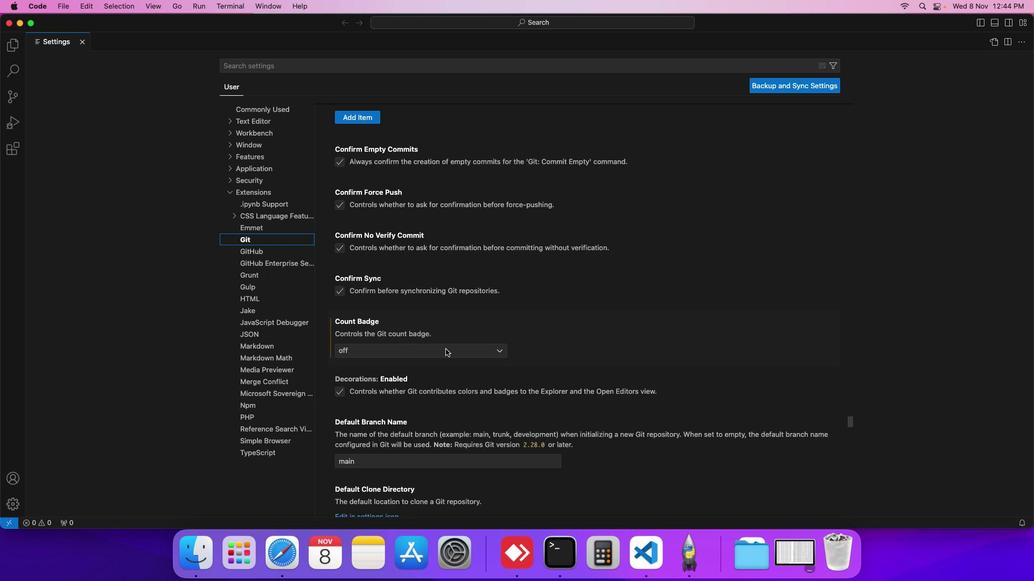 
Action: Mouse scrolled (440, 343) with delta (40, 82)
Screenshot: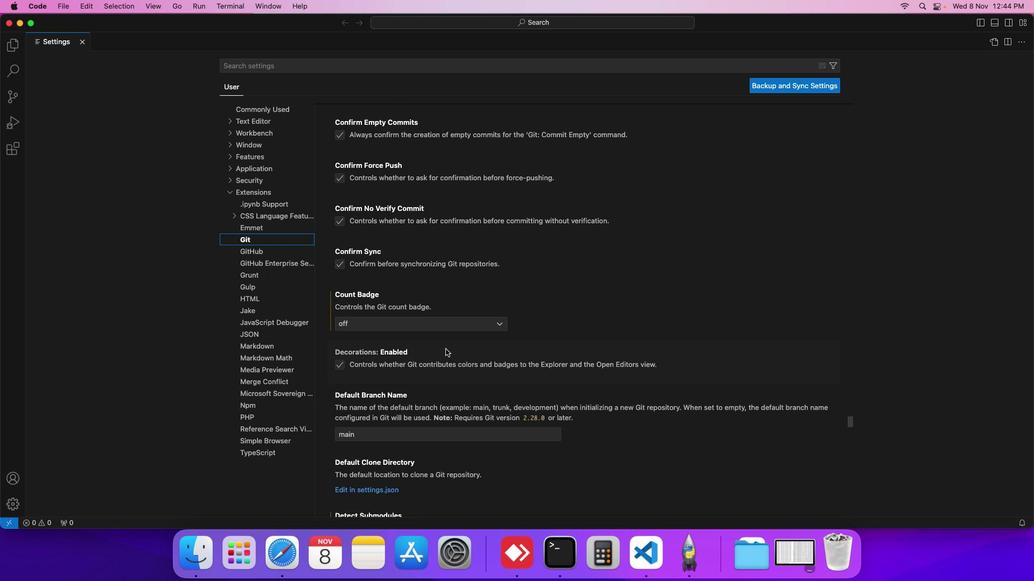 
Action: Mouse scrolled (440, 343) with delta (40, 82)
Screenshot: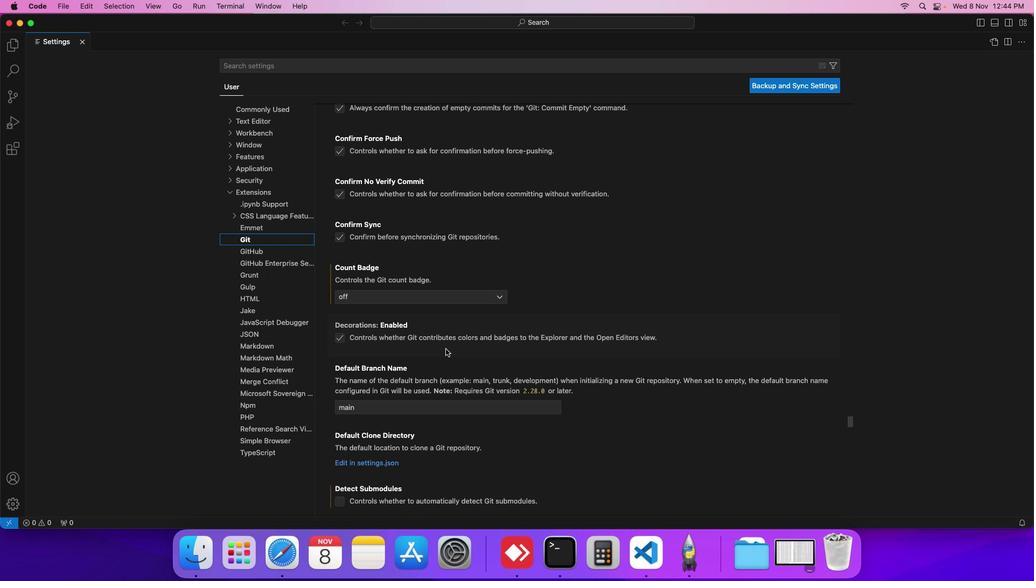 
Action: Mouse scrolled (440, 343) with delta (40, 82)
Screenshot: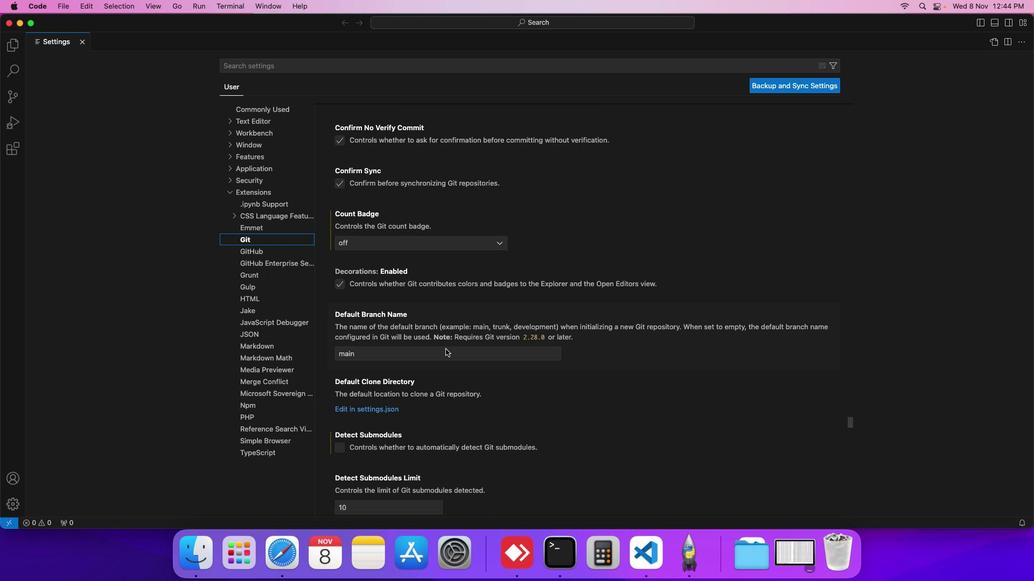 
Action: Mouse scrolled (440, 343) with delta (40, 82)
Screenshot: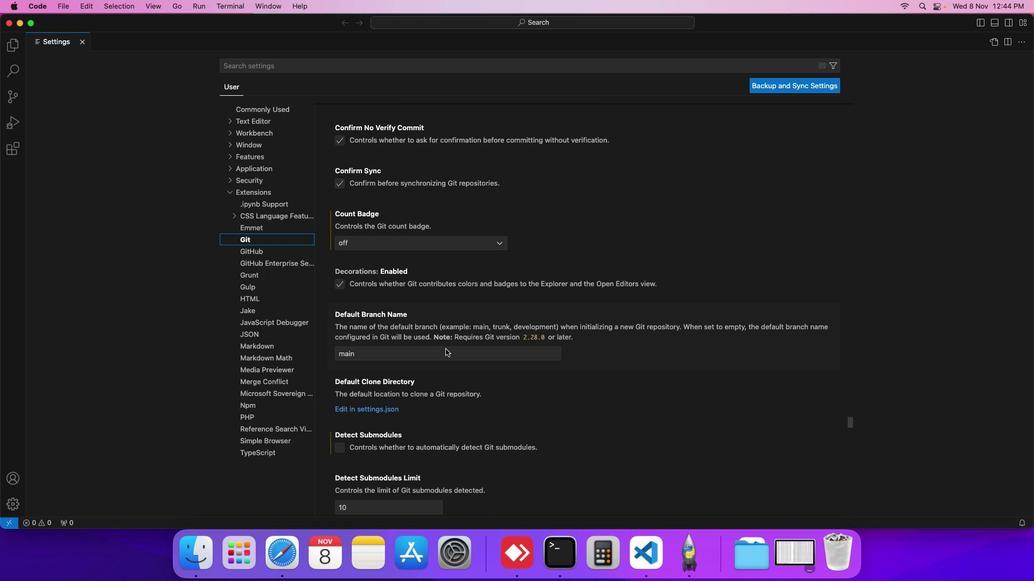 
Action: Mouse scrolled (440, 343) with delta (40, 82)
Screenshot: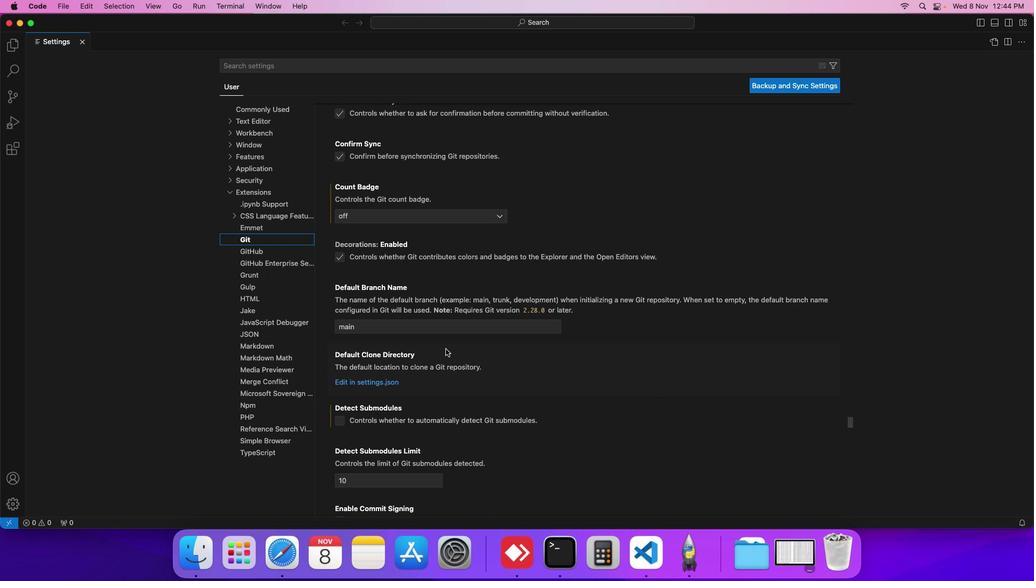 
Action: Mouse scrolled (440, 343) with delta (40, 82)
Screenshot: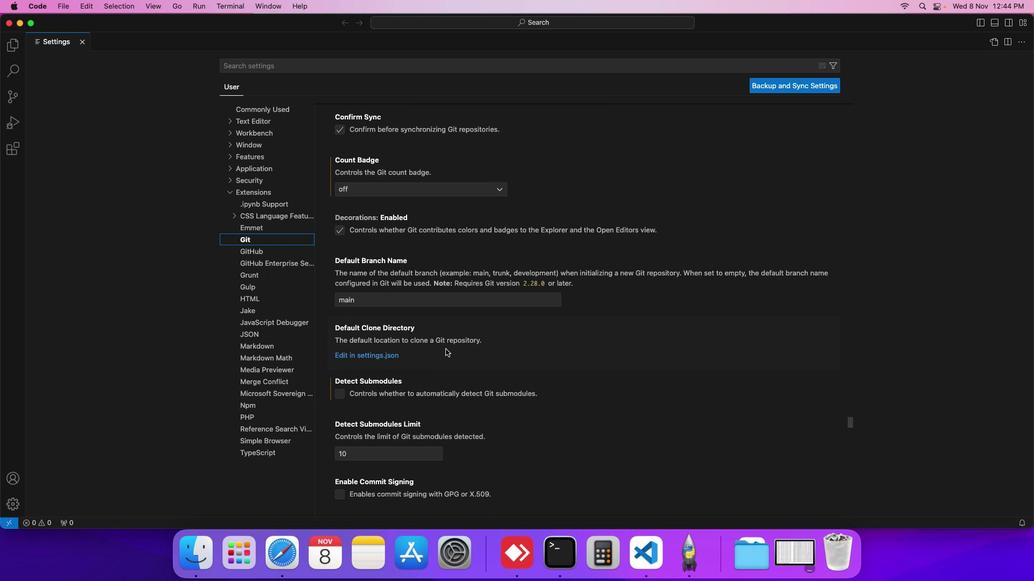 
Action: Mouse scrolled (440, 343) with delta (40, 82)
Screenshot: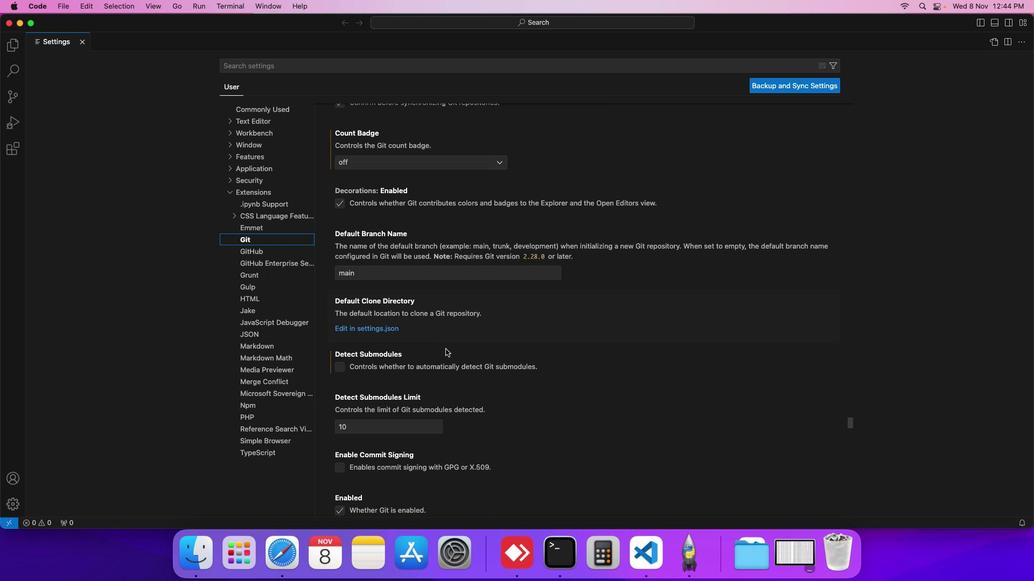 
Action: Mouse scrolled (440, 343) with delta (40, 82)
Screenshot: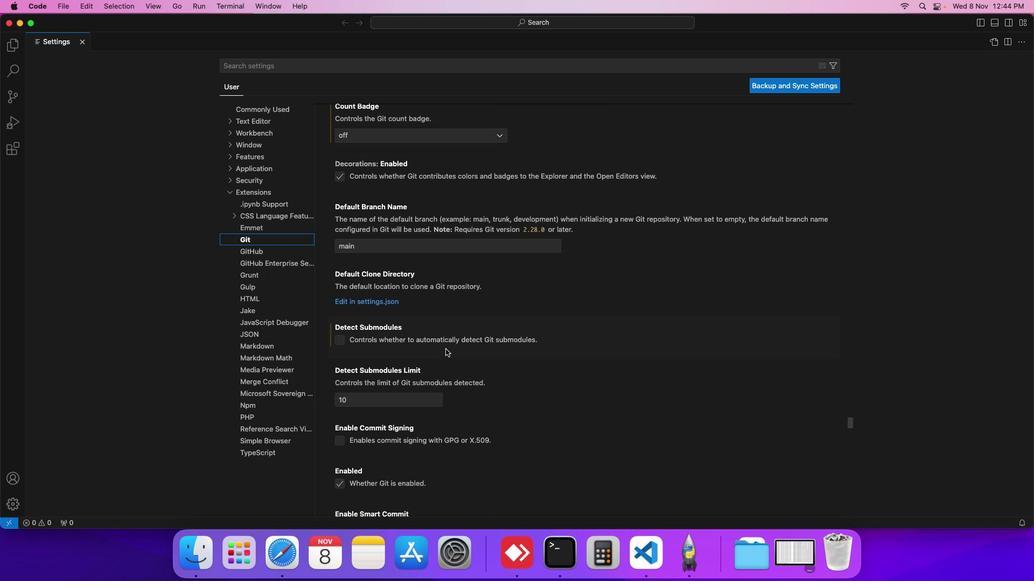 
Action: Mouse scrolled (440, 343) with delta (40, 82)
Screenshot: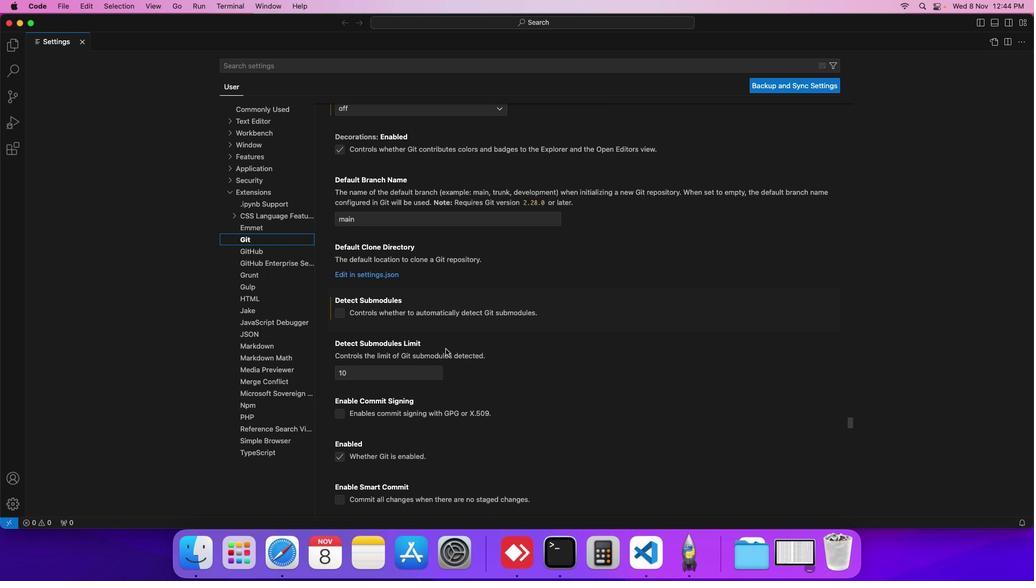 
Action: Mouse scrolled (440, 343) with delta (40, 82)
Screenshot: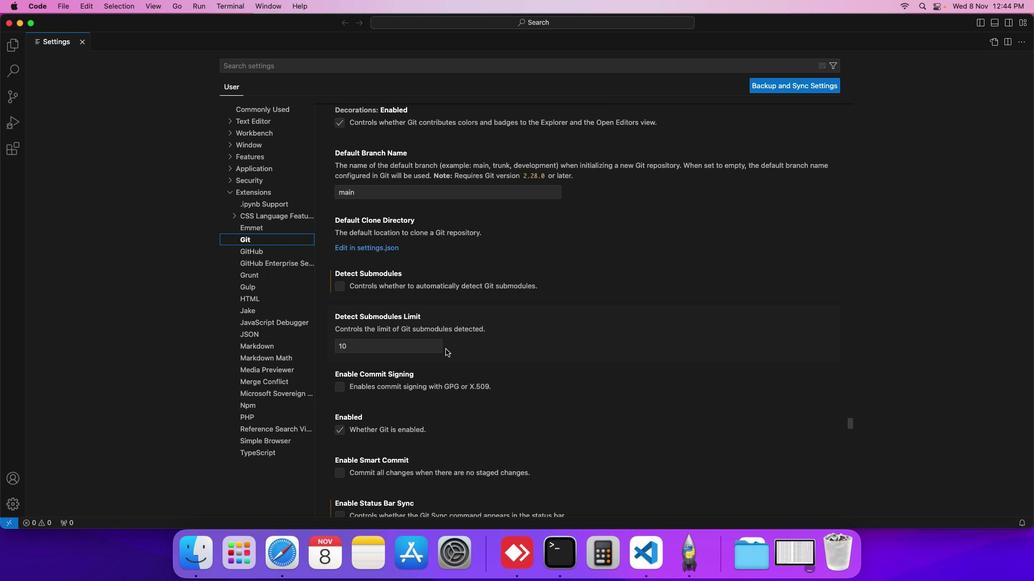 
Action: Mouse scrolled (440, 343) with delta (40, 82)
Screenshot: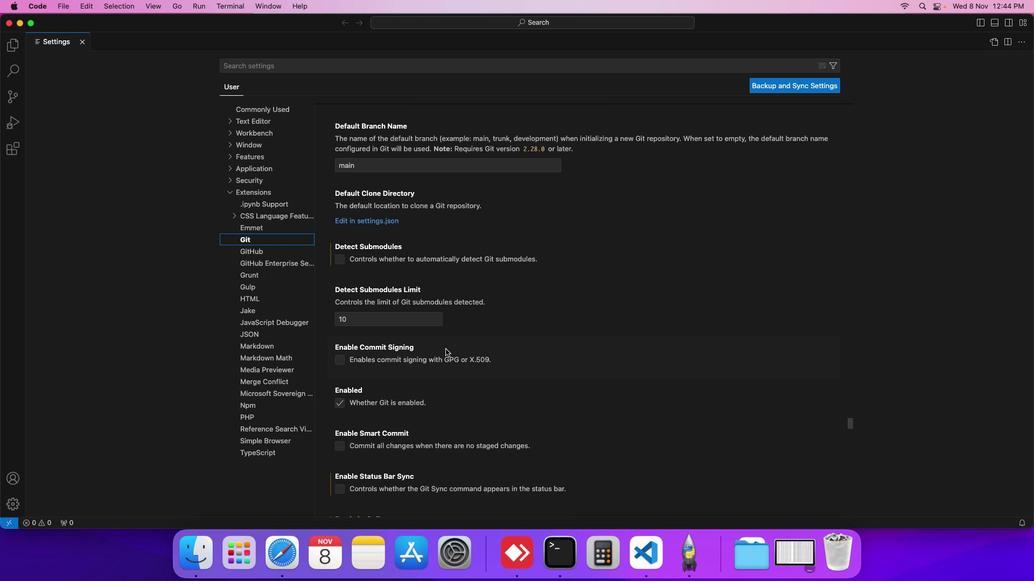 
Action: Mouse scrolled (440, 343) with delta (40, 82)
Screenshot: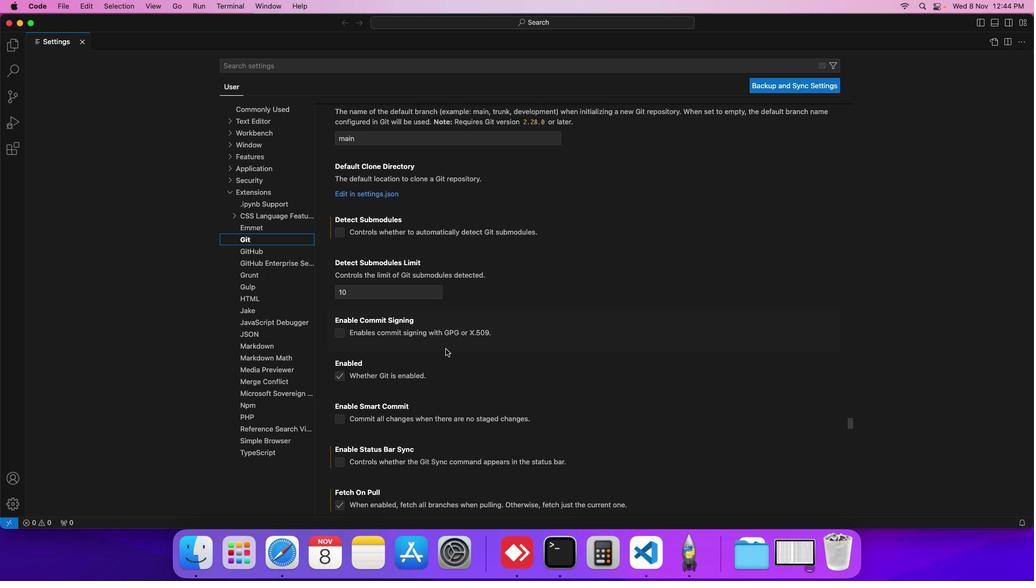 
Action: Mouse scrolled (440, 343) with delta (40, 82)
Screenshot: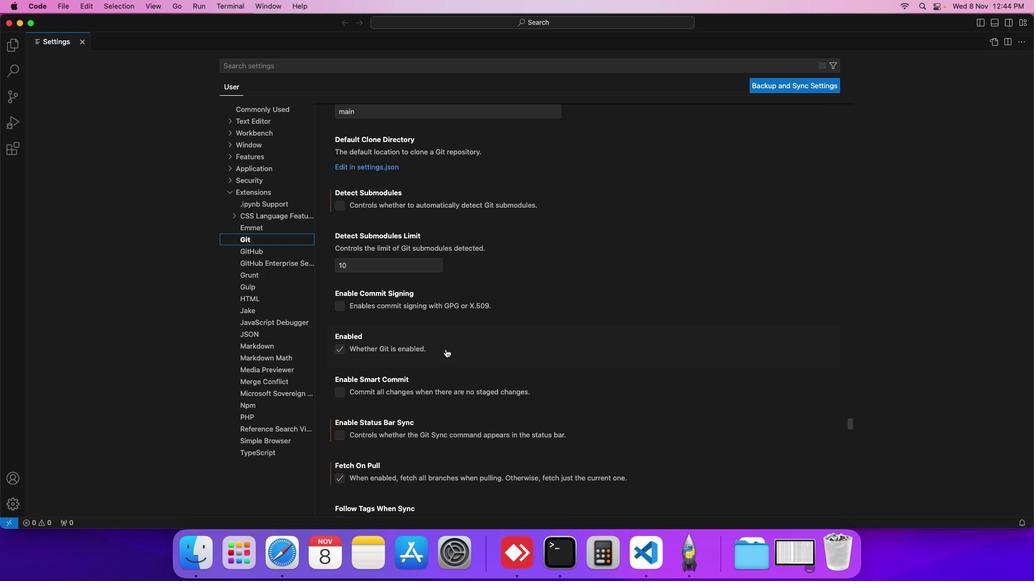 
Action: Mouse scrolled (440, 343) with delta (40, 82)
Screenshot: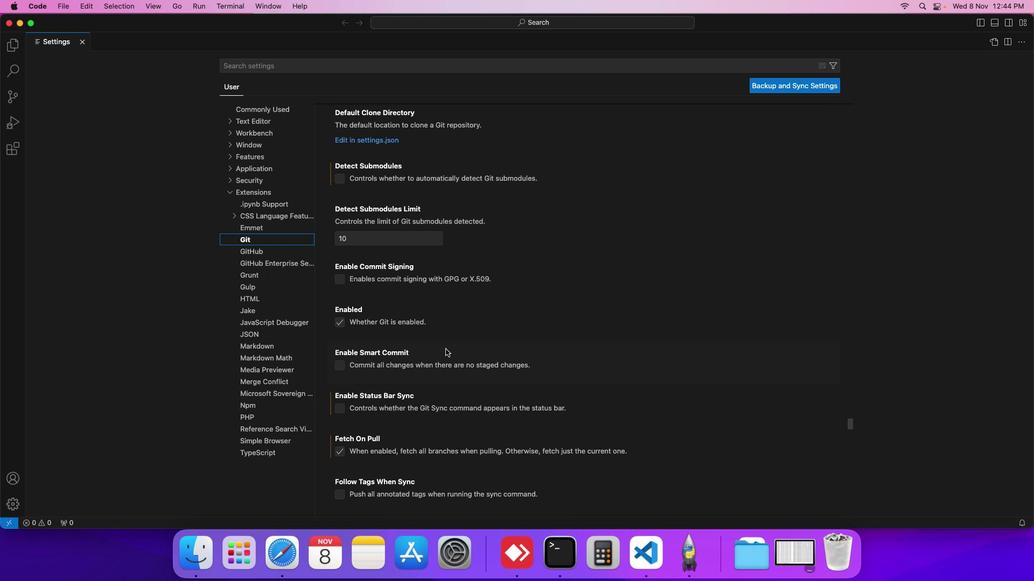 
Action: Mouse scrolled (440, 343) with delta (40, 82)
Screenshot: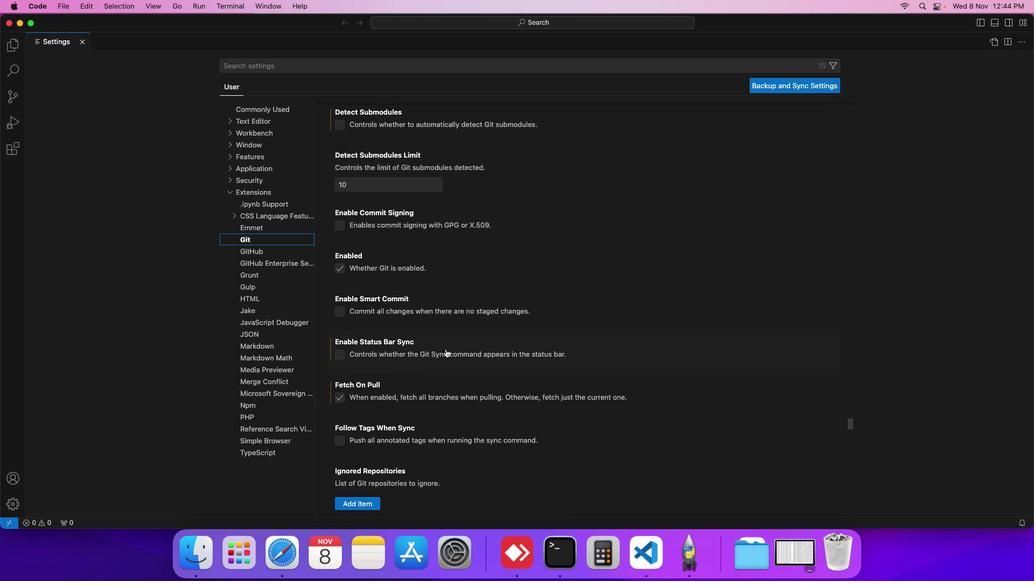 
Action: Mouse scrolled (440, 343) with delta (40, 82)
Screenshot: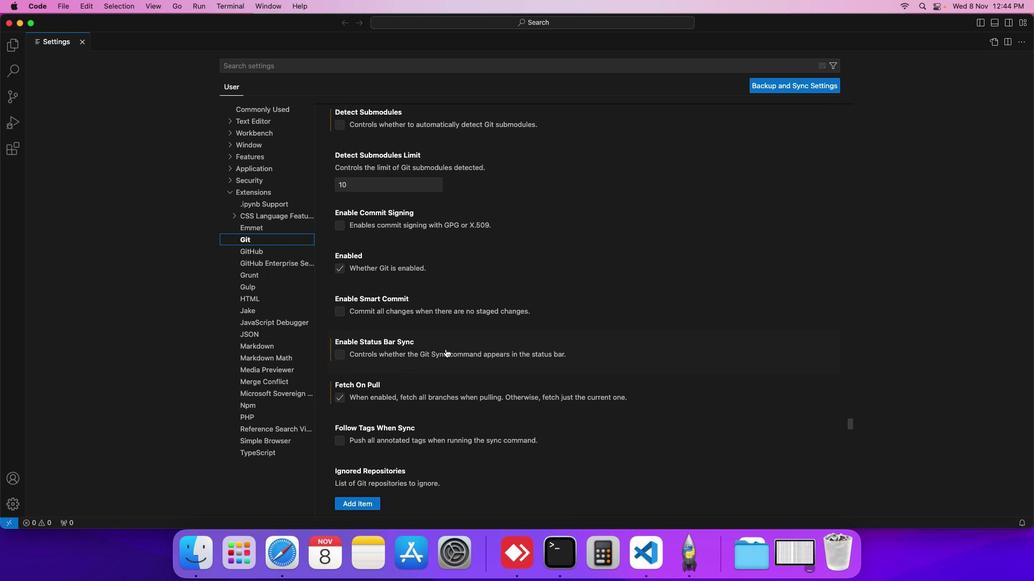 
Action: Mouse scrolled (440, 343) with delta (40, 82)
Screenshot: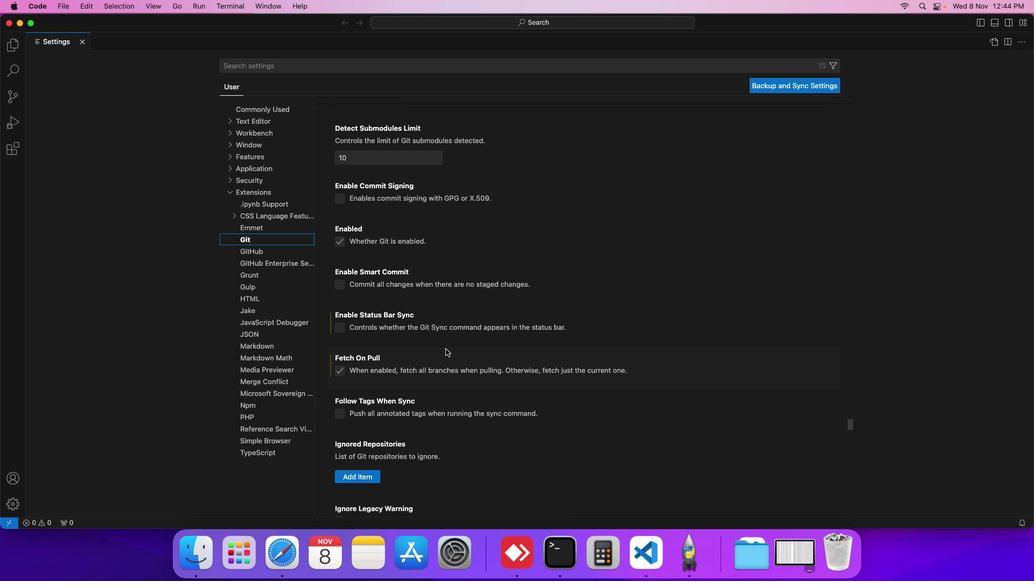 
Action: Mouse scrolled (440, 343) with delta (40, 82)
Screenshot: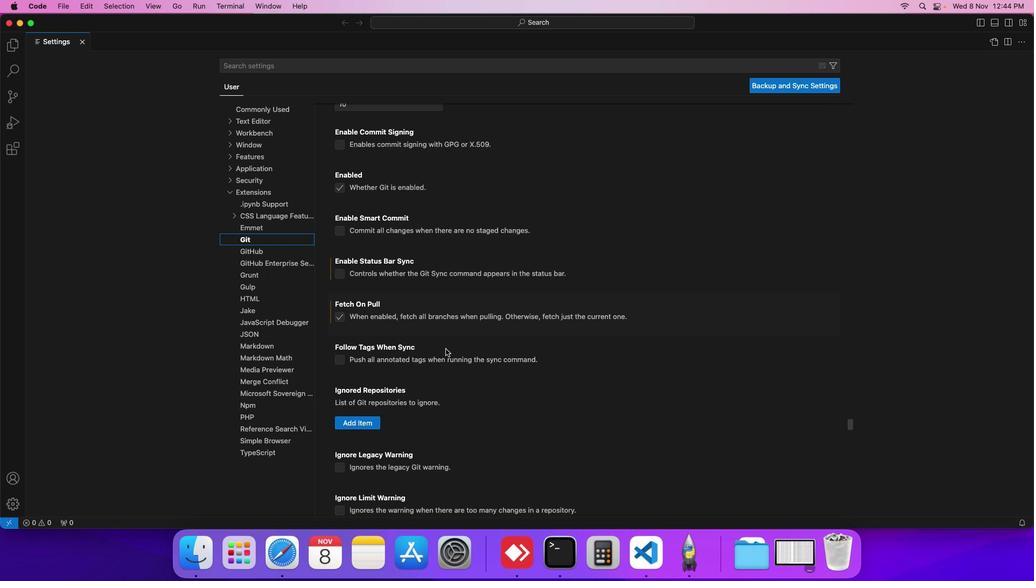 
Action: Mouse scrolled (440, 343) with delta (40, 82)
Screenshot: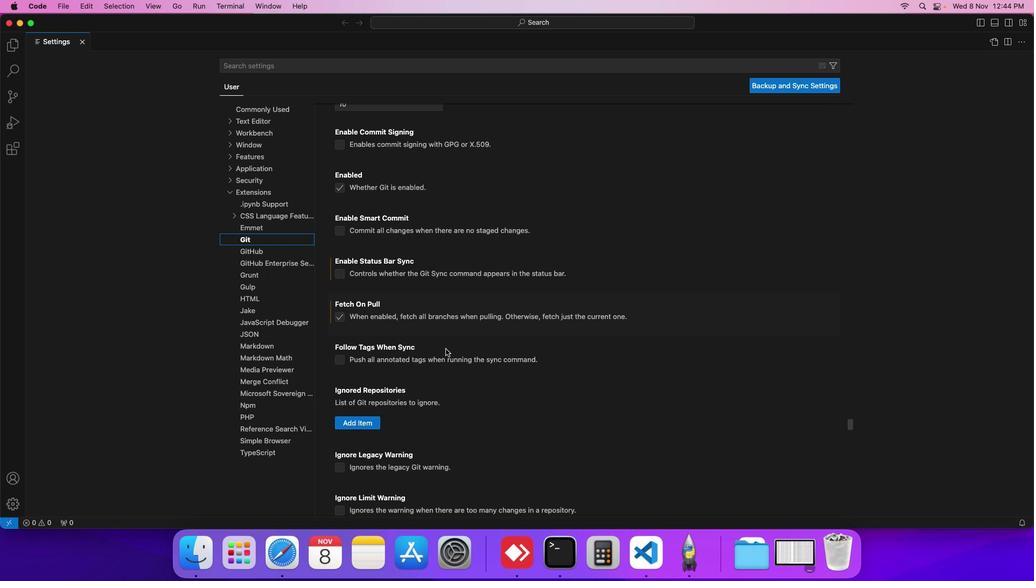 
Action: Mouse scrolled (440, 343) with delta (40, 82)
Screenshot: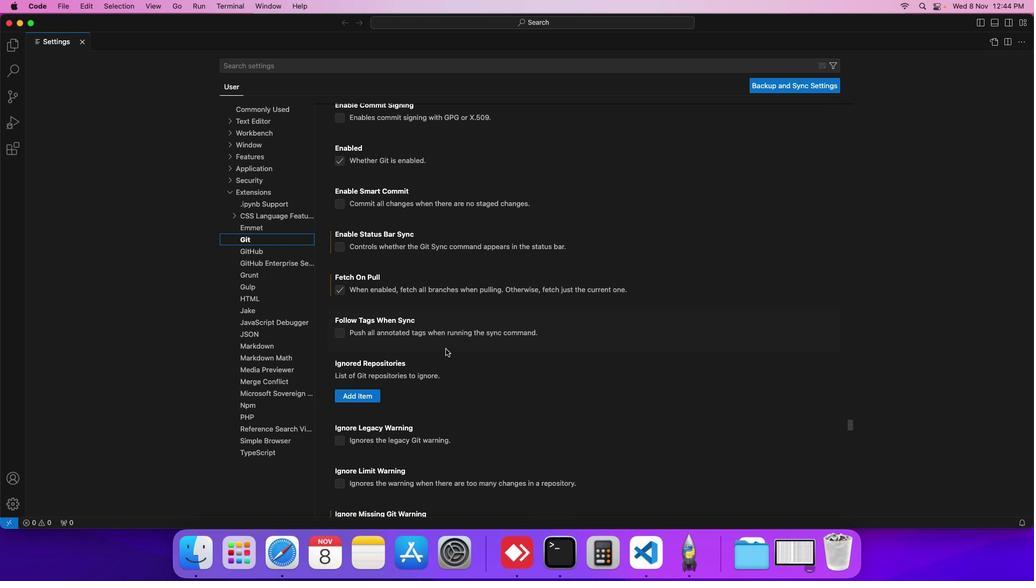 
Action: Mouse scrolled (440, 343) with delta (40, 82)
Screenshot: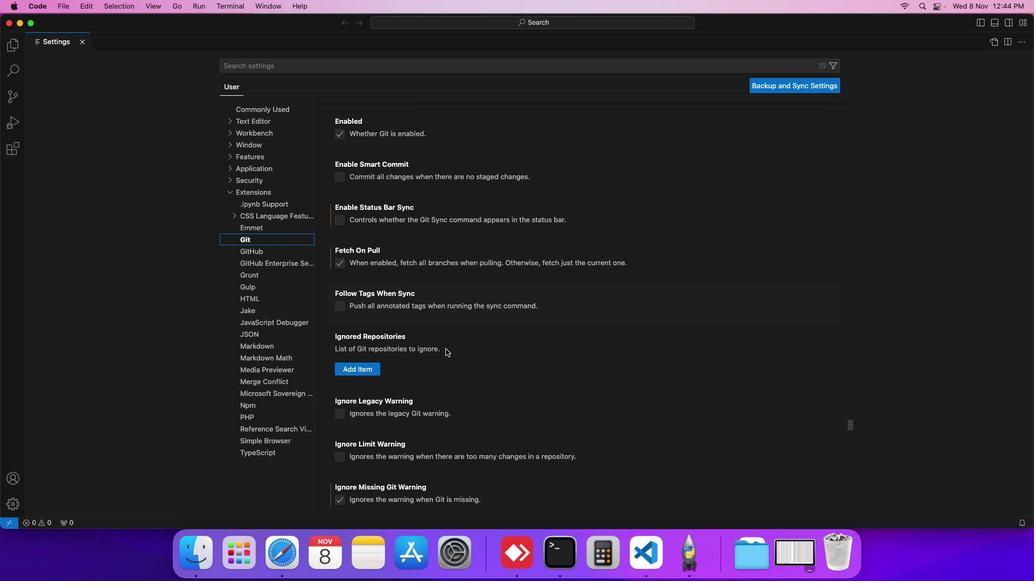 
Action: Mouse scrolled (440, 343) with delta (40, 82)
Screenshot: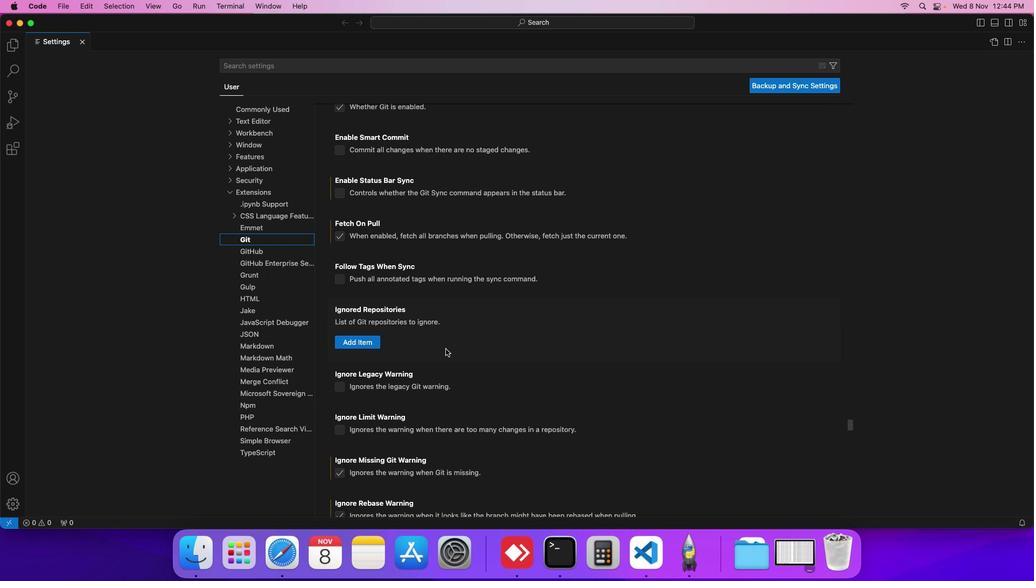 
Action: Mouse scrolled (440, 343) with delta (40, 82)
Screenshot: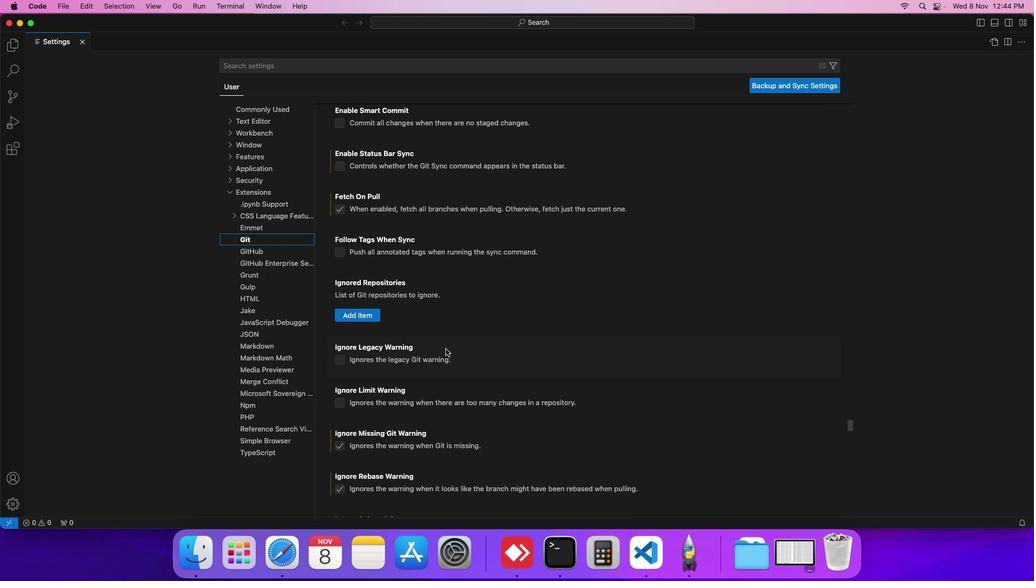 
Action: Mouse scrolled (440, 343) with delta (40, 82)
Screenshot: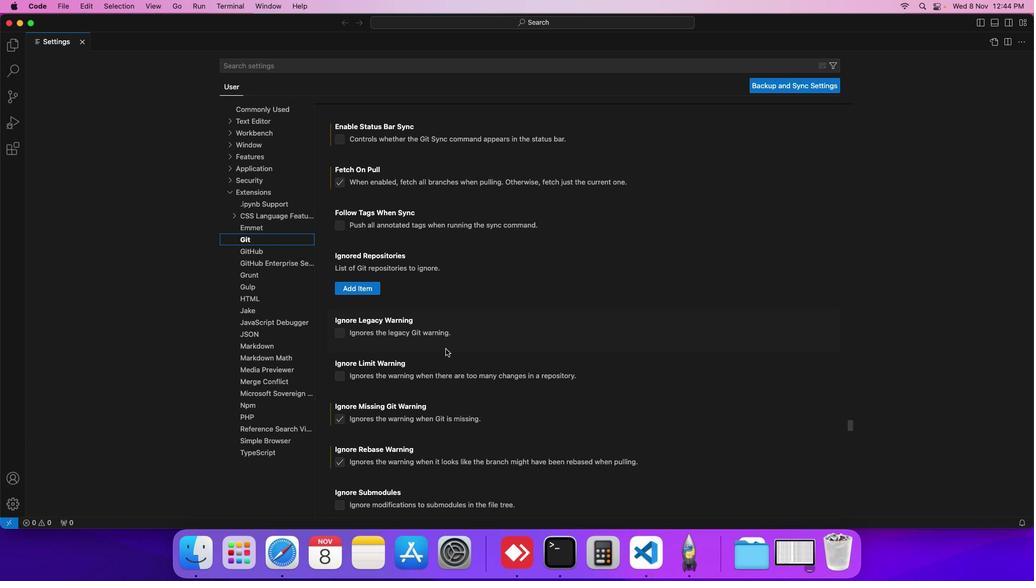 
Action: Mouse scrolled (440, 343) with delta (40, 82)
Screenshot: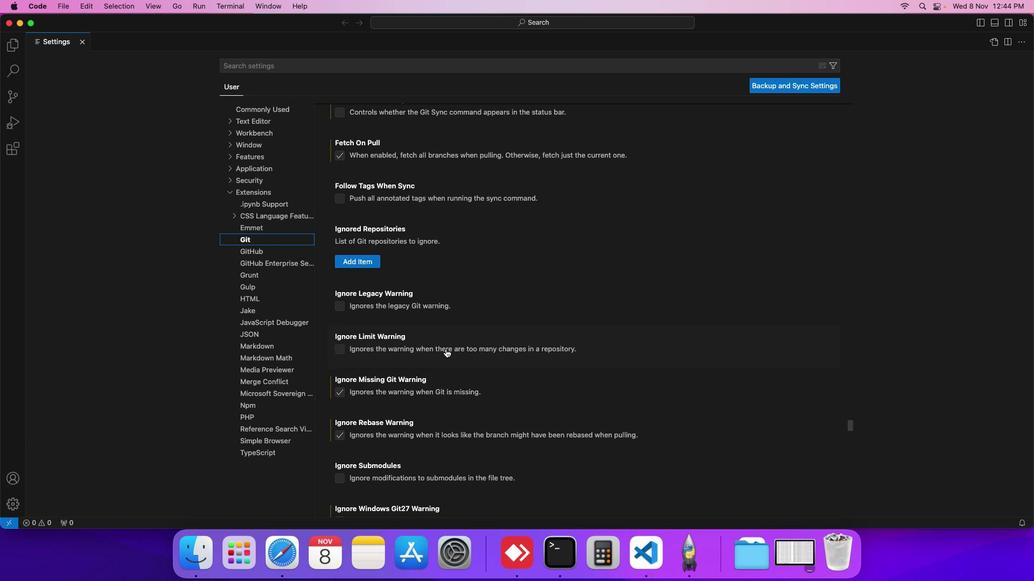 
Action: Mouse scrolled (440, 343) with delta (40, 82)
Screenshot: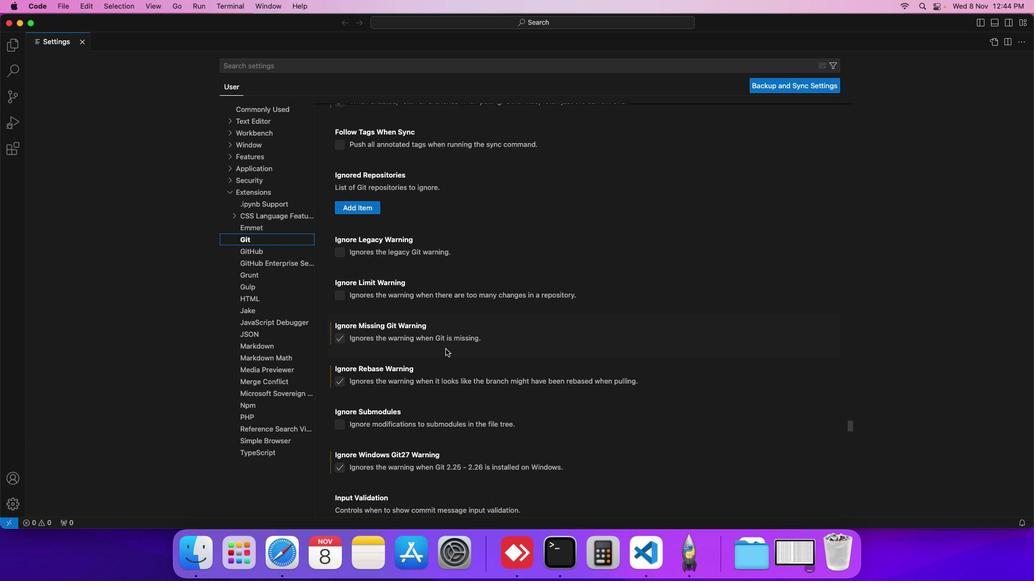 
Action: Mouse scrolled (440, 343) with delta (40, 82)
Screenshot: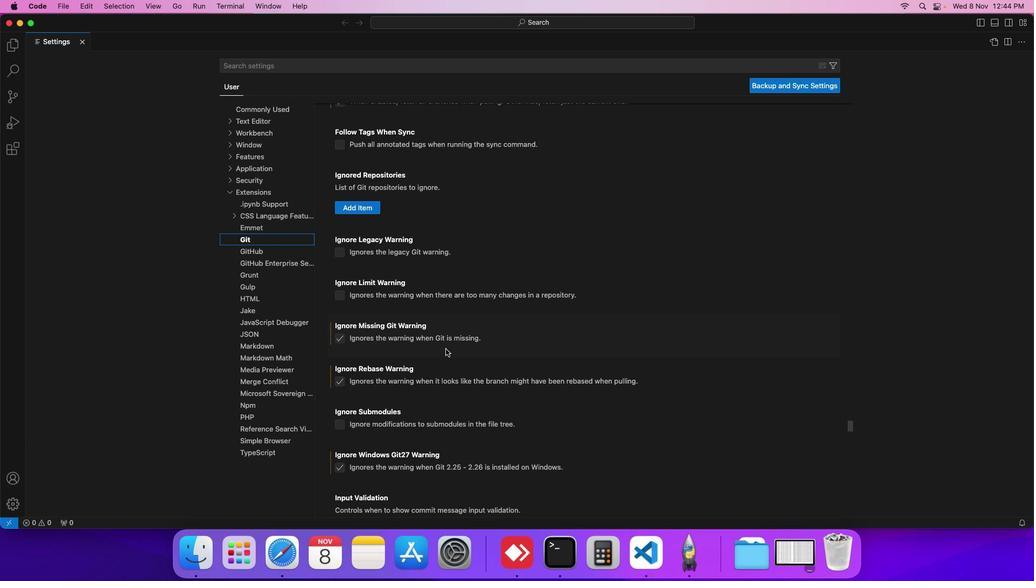 
Action: Mouse scrolled (440, 343) with delta (40, 82)
Screenshot: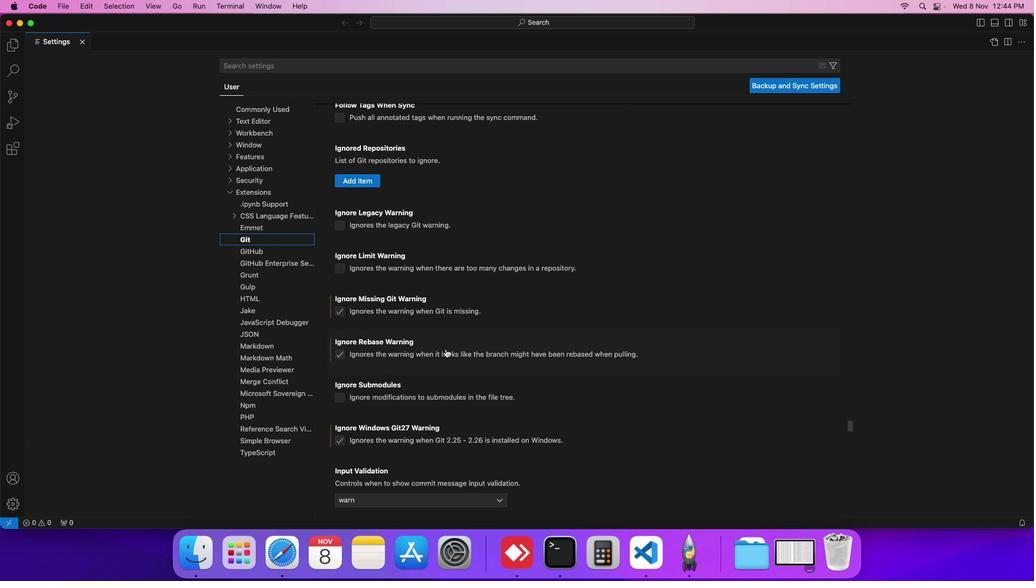
Action: Mouse scrolled (440, 343) with delta (40, 82)
Screenshot: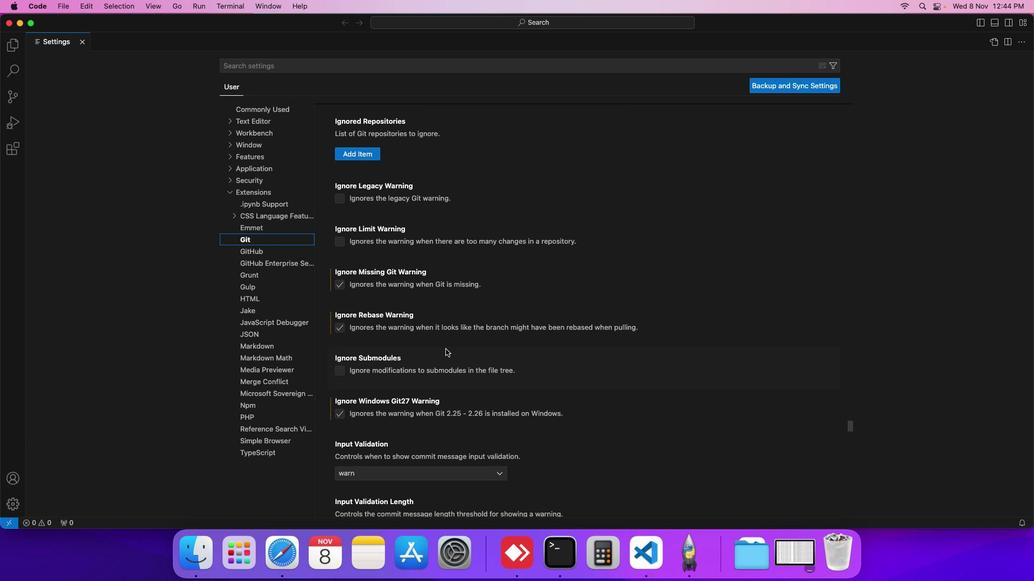 
Action: Mouse scrolled (440, 343) with delta (40, 82)
Screenshot: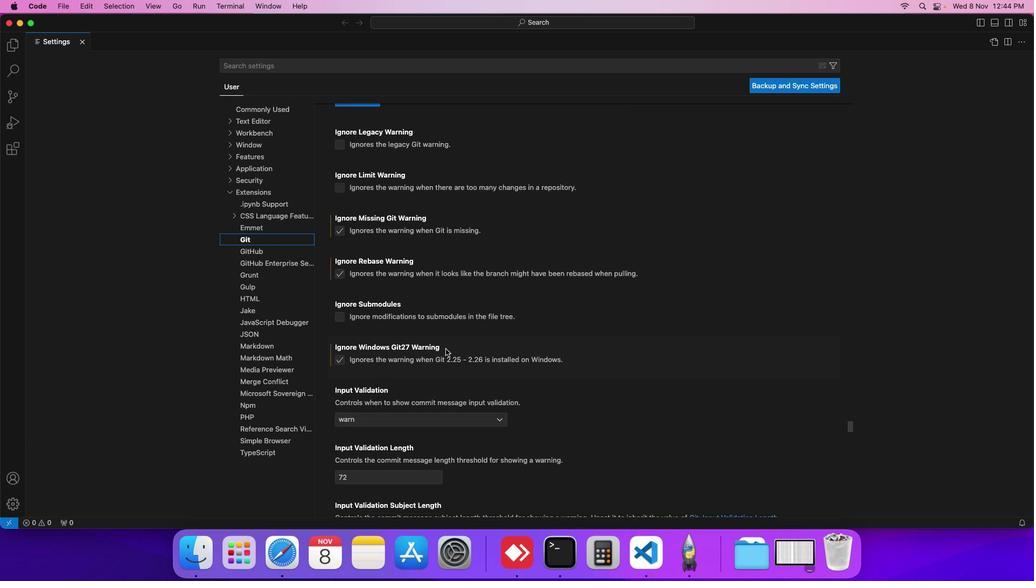 
Action: Mouse scrolled (440, 343) with delta (40, 82)
Screenshot: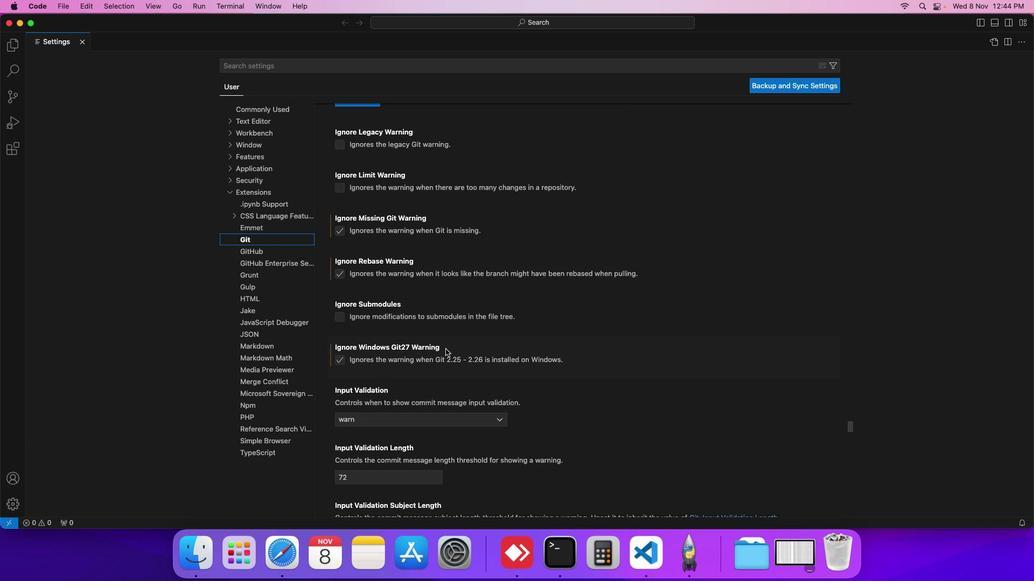 
Action: Mouse scrolled (440, 343) with delta (40, 82)
Screenshot: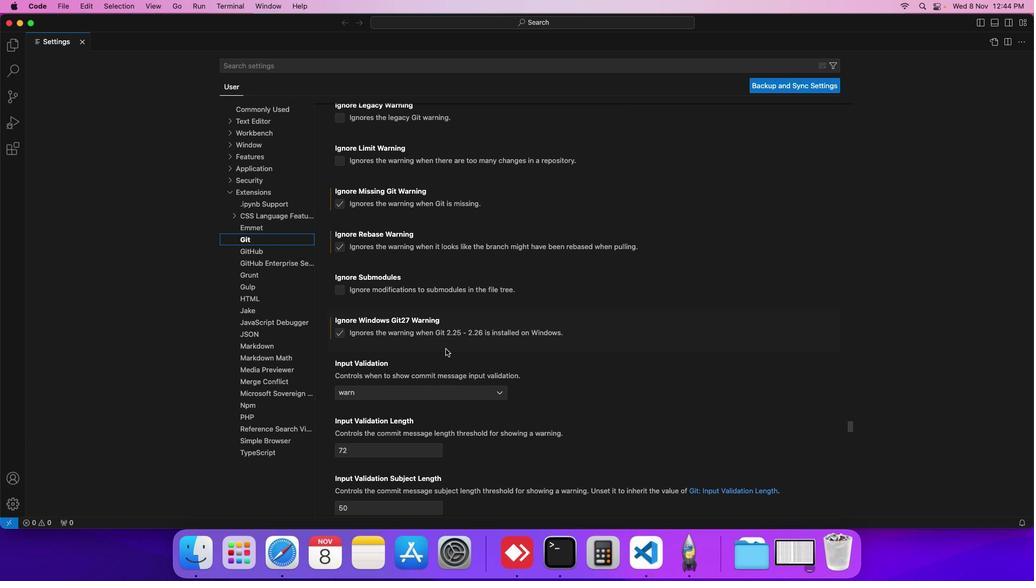 
Action: Mouse scrolled (440, 343) with delta (40, 82)
Screenshot: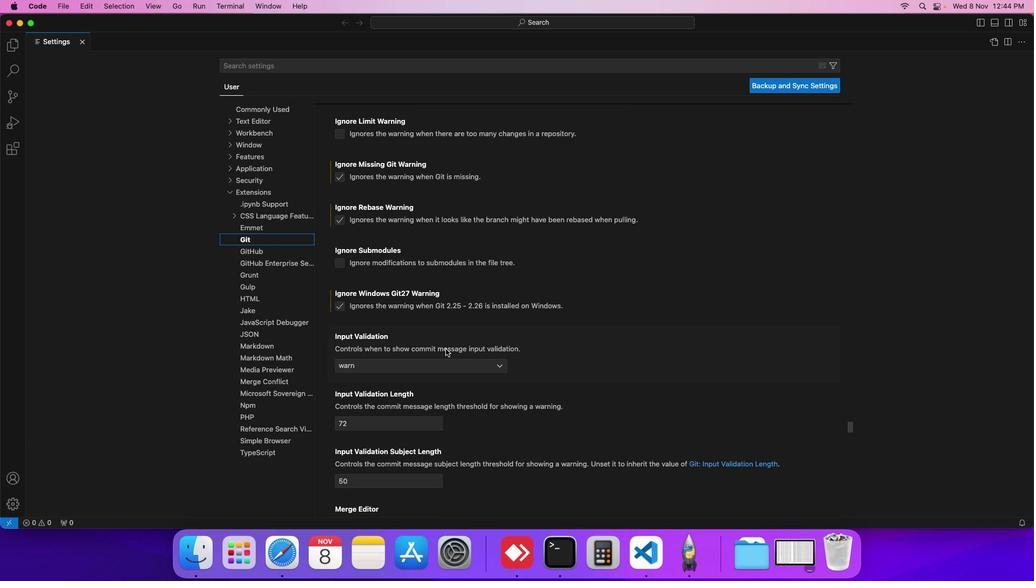 
Action: Mouse scrolled (440, 343) with delta (40, 82)
Screenshot: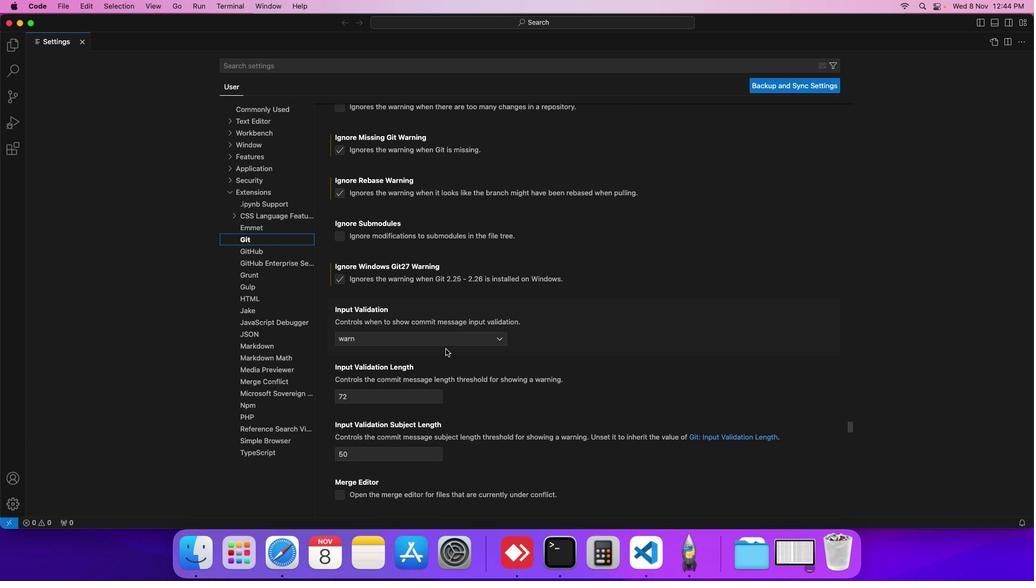 
Action: Mouse scrolled (440, 343) with delta (40, 82)
Screenshot: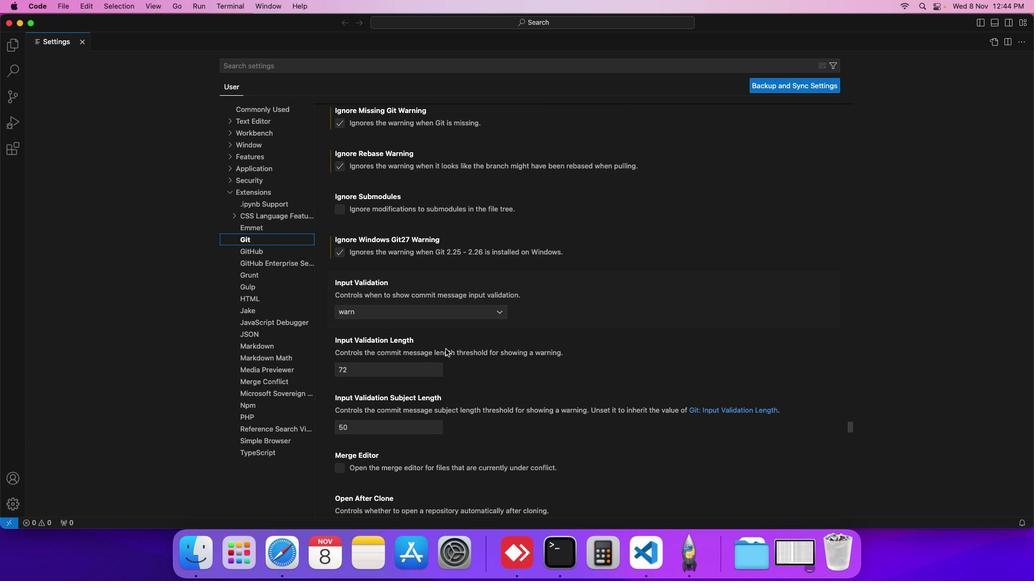 
Action: Mouse scrolled (440, 343) with delta (40, 82)
Screenshot: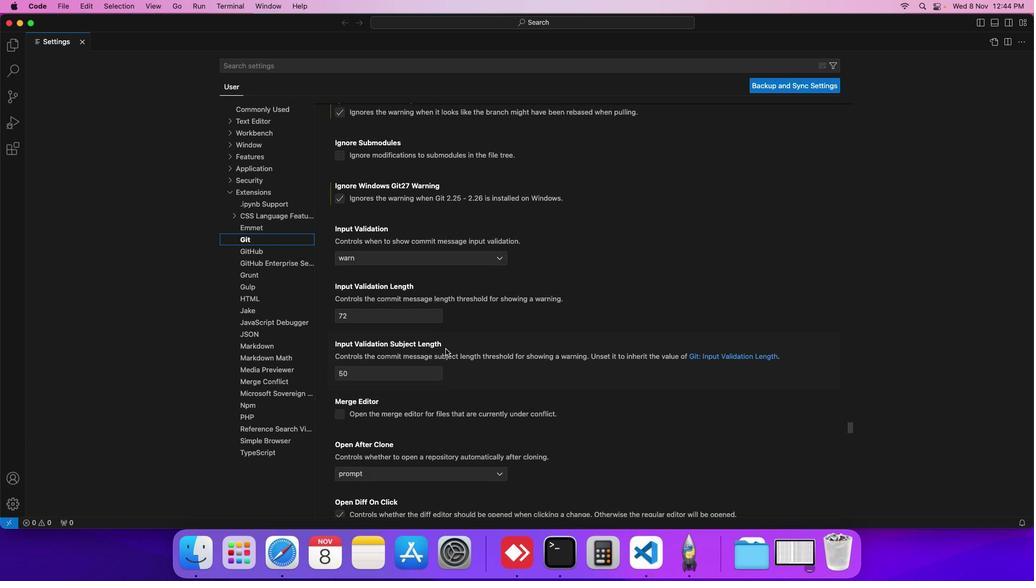 
Action: Mouse scrolled (440, 343) with delta (40, 82)
Screenshot: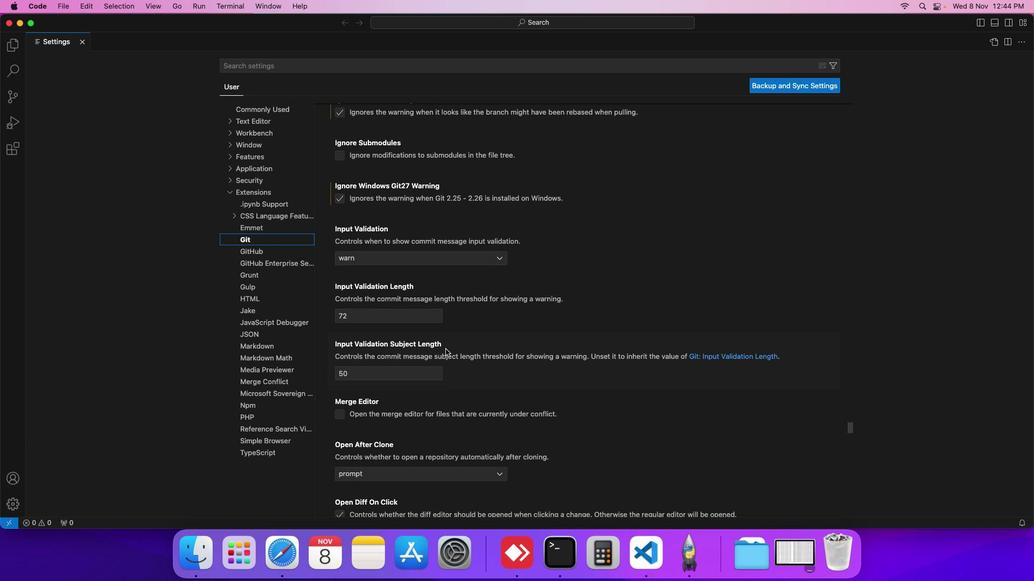 
Action: Mouse scrolled (440, 343) with delta (40, 82)
Screenshot: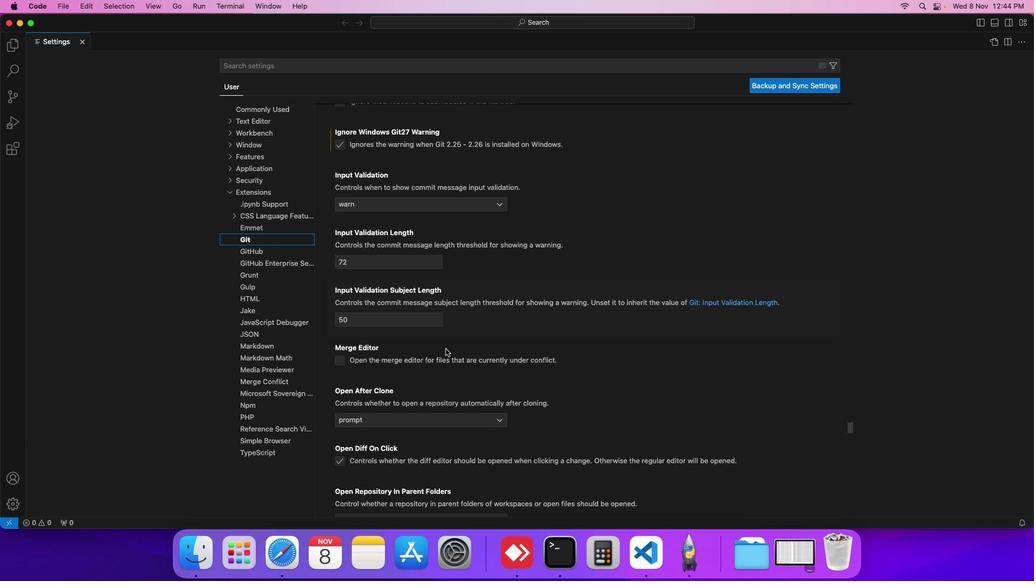 
Action: Mouse scrolled (440, 343) with delta (40, 82)
Screenshot: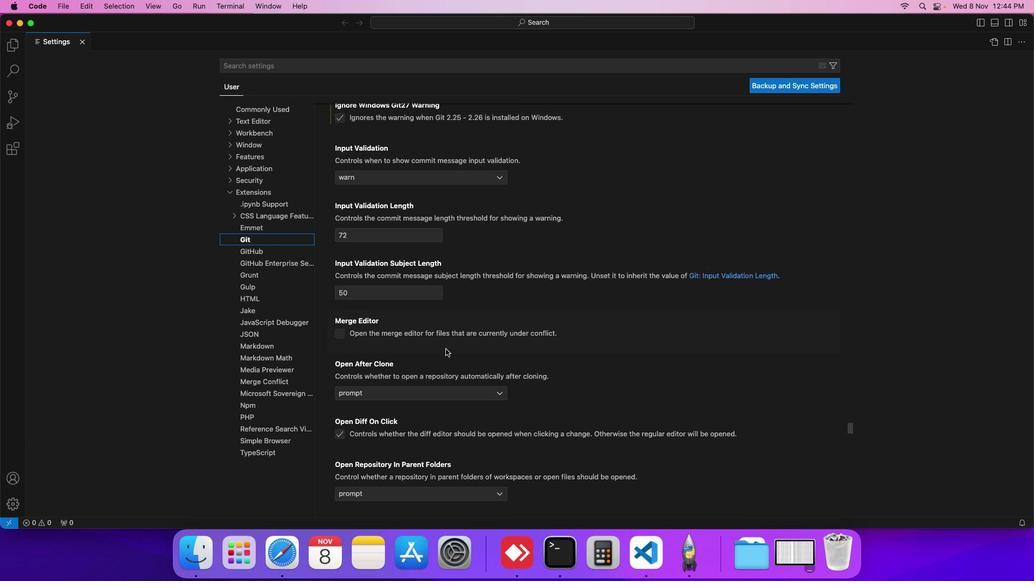 
Action: Mouse scrolled (440, 343) with delta (40, 82)
Screenshot: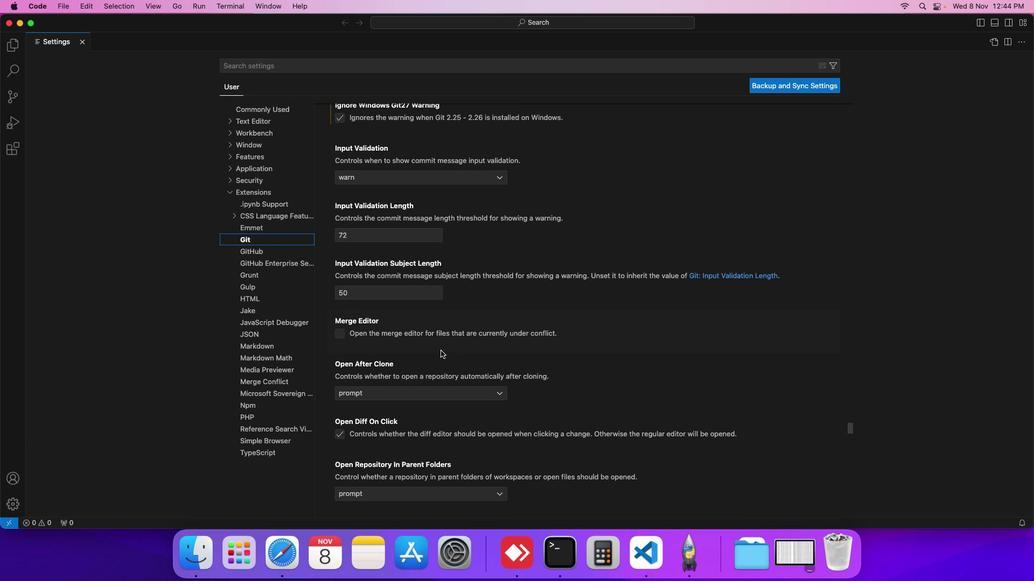 
Action: Mouse moved to (343, 334)
Screenshot: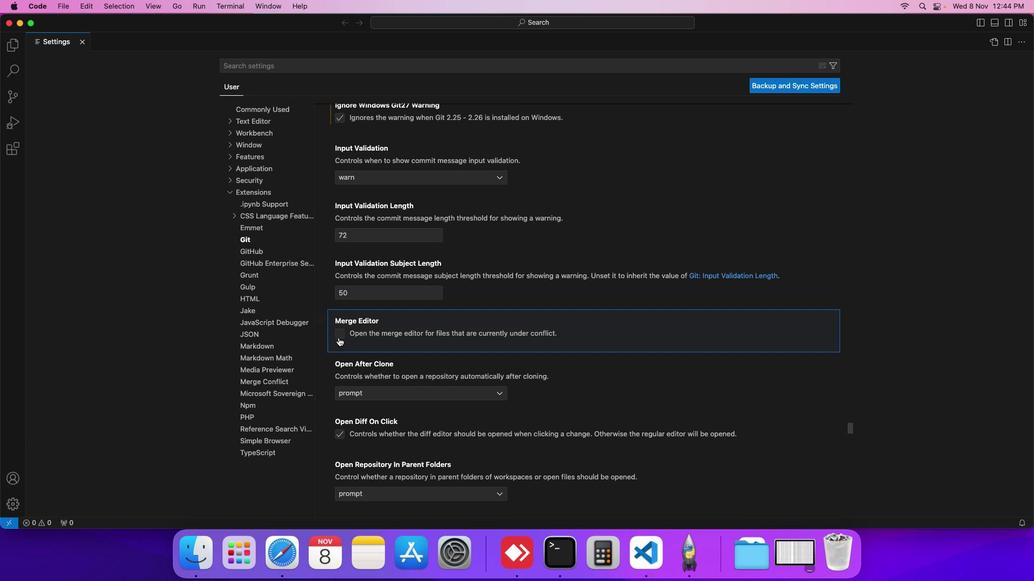
Action: Mouse pressed left at (343, 334)
Screenshot: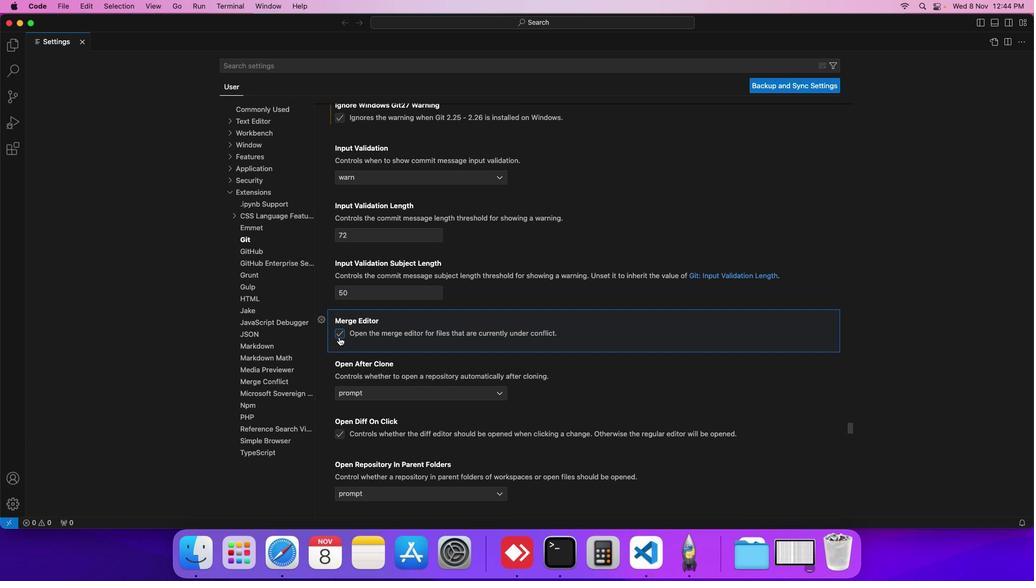 
Action: Mouse moved to (407, 340)
Screenshot: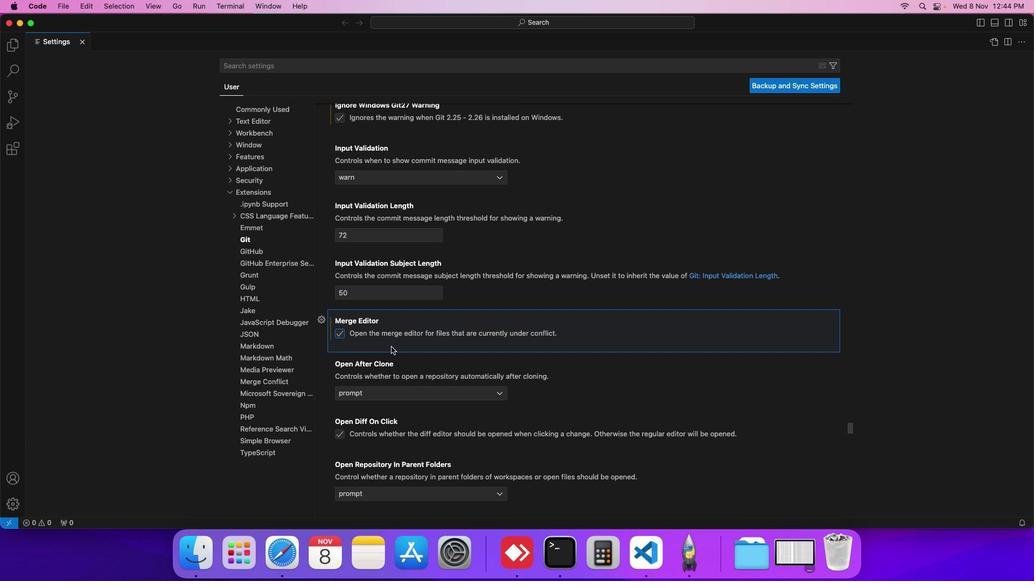 
